 Task: Look for space in Pāno Āqil, Pakistan from 13th August, 2023 to 17th August, 2023 for 2 adults in price range Rs.10000 to Rs.16000. Place can be entire place with 2 bedrooms having 2 beds and 1 bathroom. Property type can be house, flat, guest house. Amenities needed are: wifi. Booking option can be shelf check-in. Required host language is English.
Action: Mouse moved to (411, 82)
Screenshot: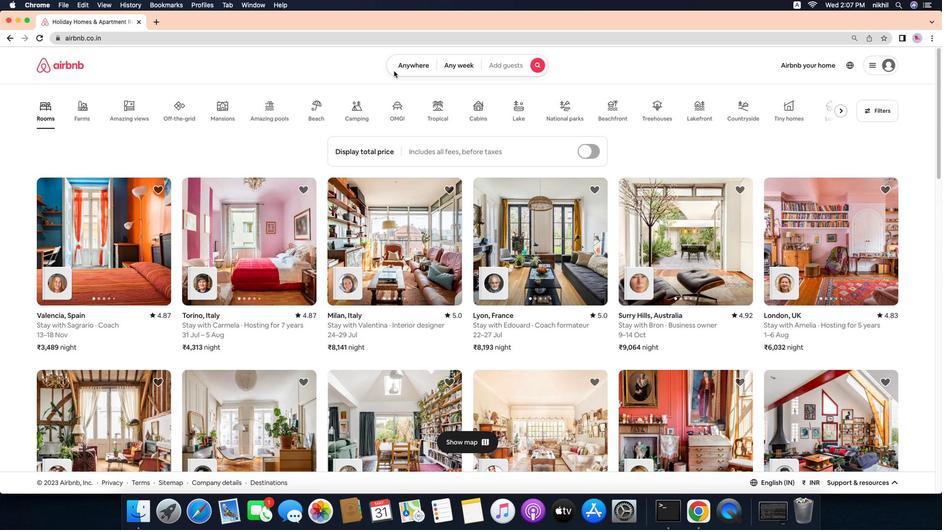 
Action: Mouse pressed left at (411, 82)
Screenshot: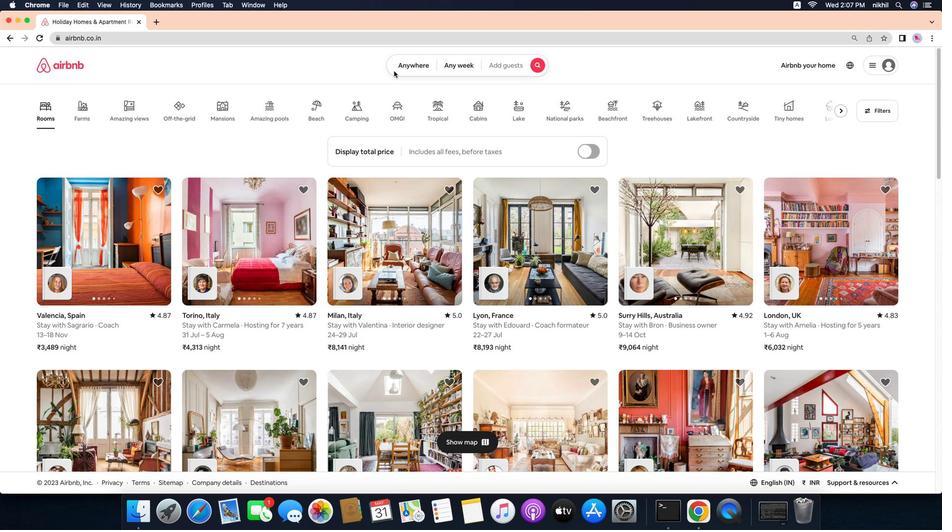 
Action: Mouse moved to (432, 78)
Screenshot: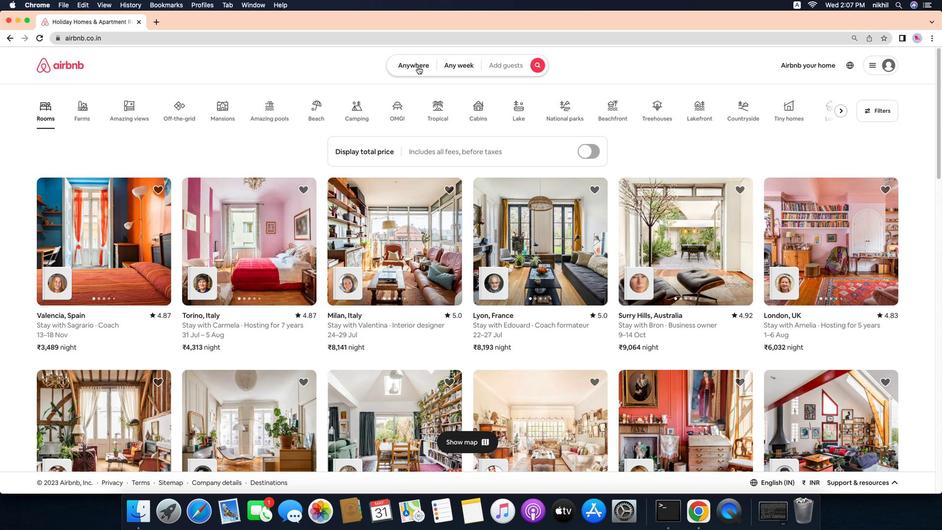 
Action: Mouse pressed left at (432, 78)
Screenshot: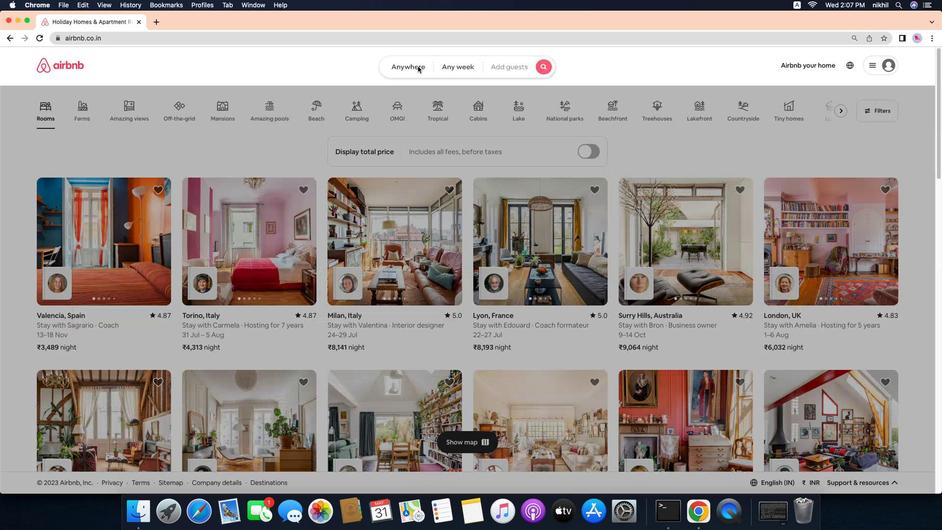 
Action: Mouse moved to (404, 113)
Screenshot: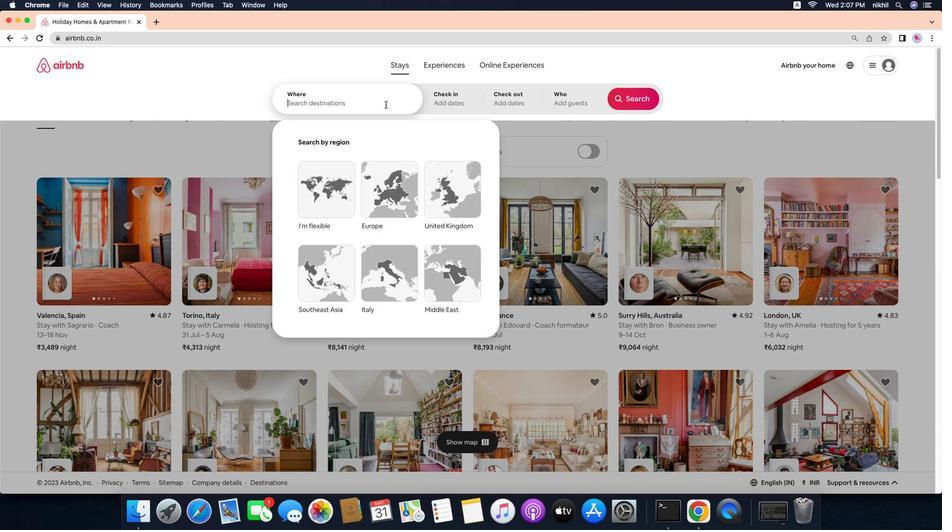 
Action: Mouse pressed left at (404, 113)
Screenshot: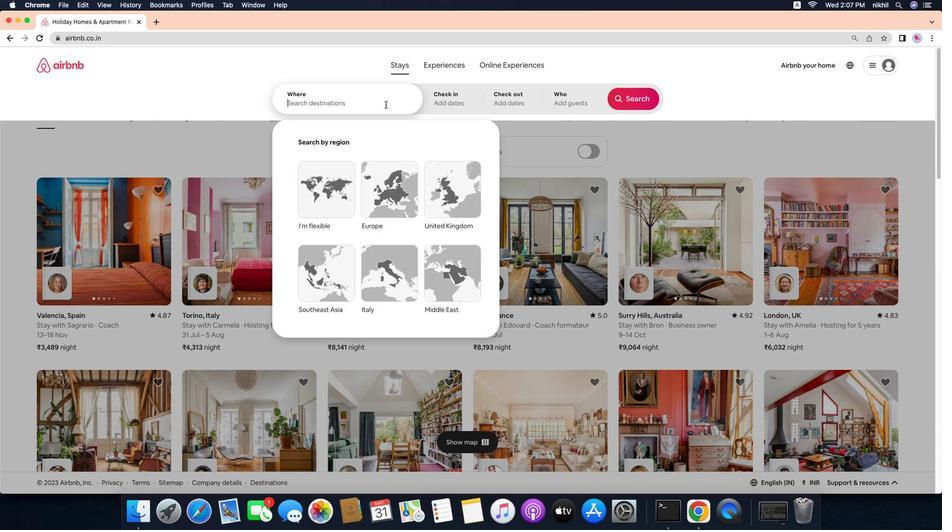 
Action: Key pressed Key.caps_lockKey.caps_lock'P'Key.caps_lock'a''n''i'Key.spaceKey.caps_lock'A'Key.caps_lock'q''i''l'
Screenshot: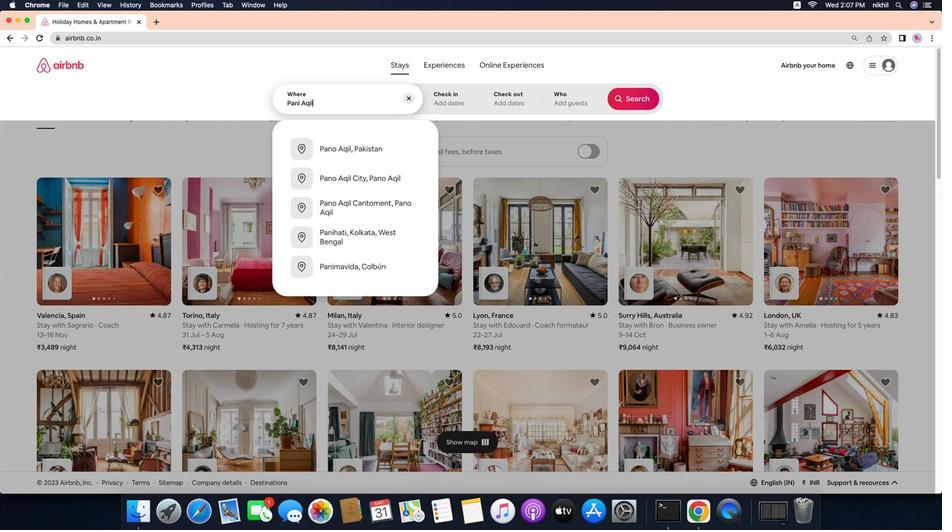 
Action: Mouse moved to (424, 155)
Screenshot: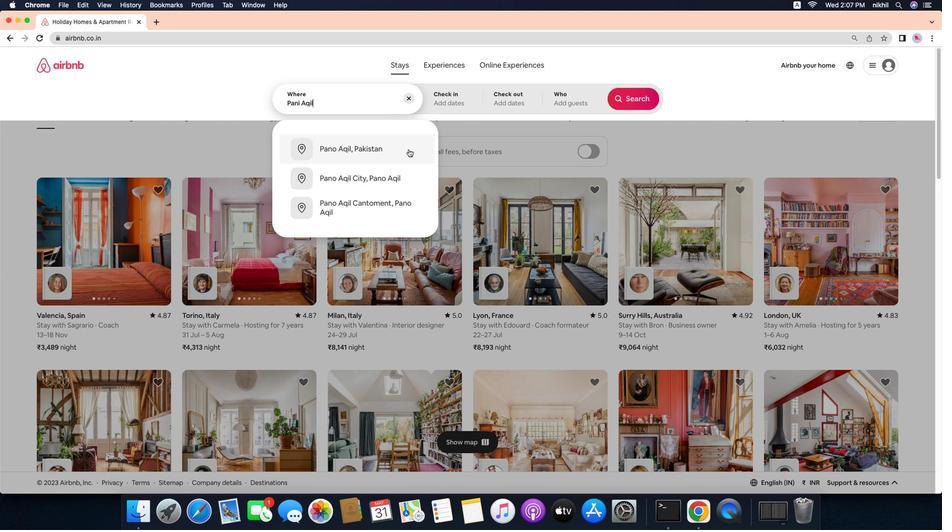 
Action: Mouse pressed left at (424, 155)
Screenshot: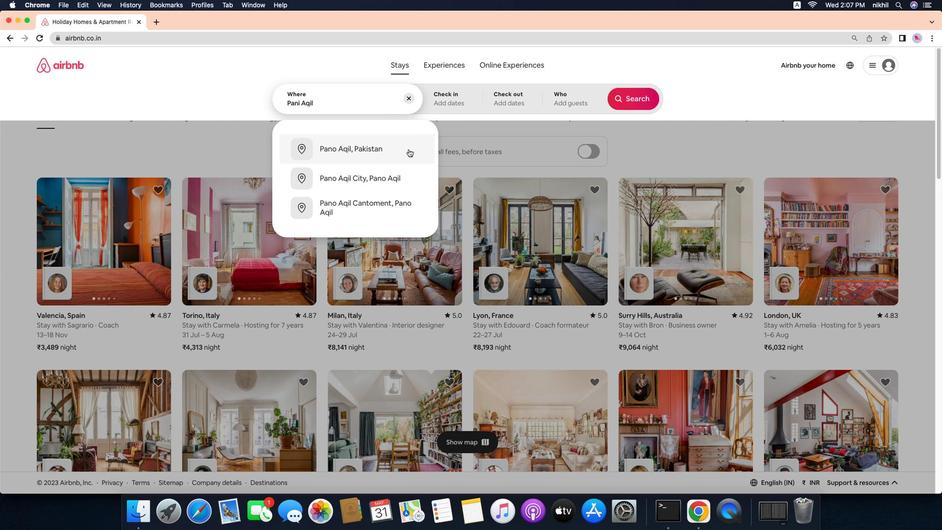 
Action: Mouse moved to (618, 176)
Screenshot: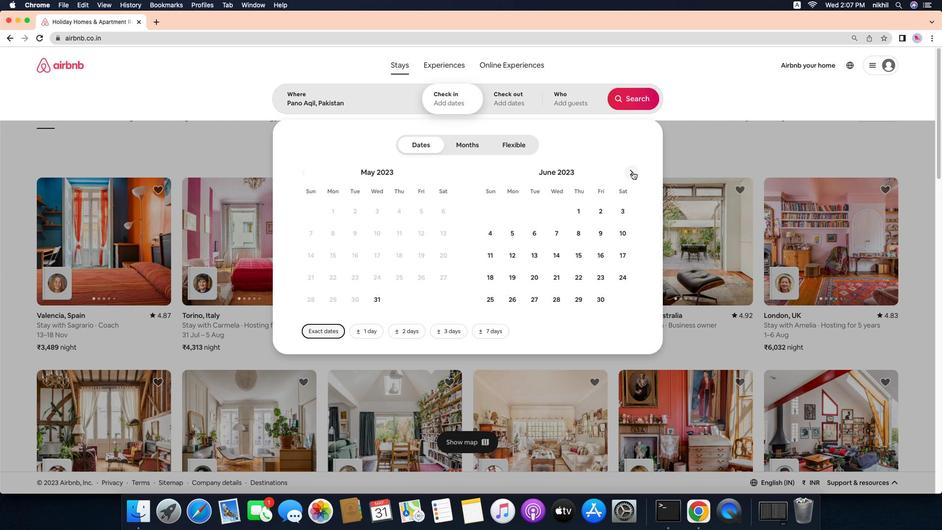 
Action: Mouse pressed left at (618, 176)
Screenshot: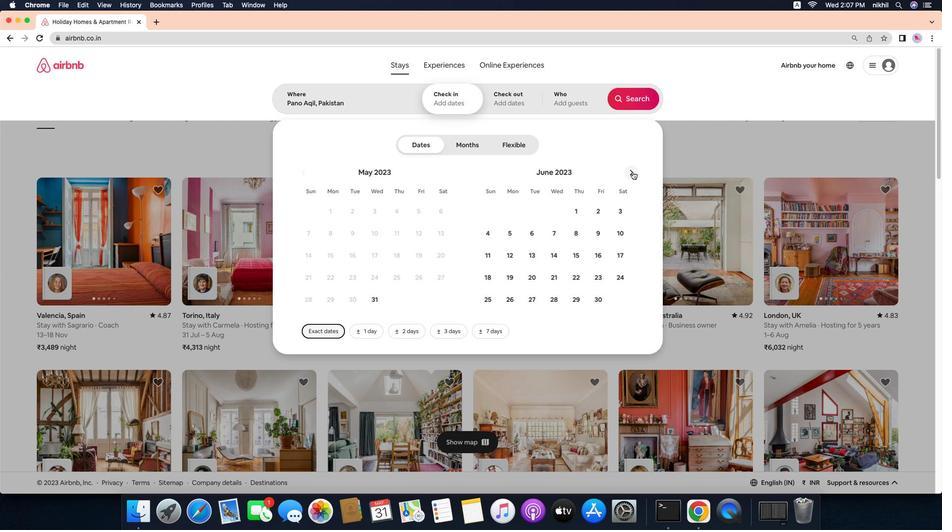 
Action: Mouse pressed left at (618, 176)
Screenshot: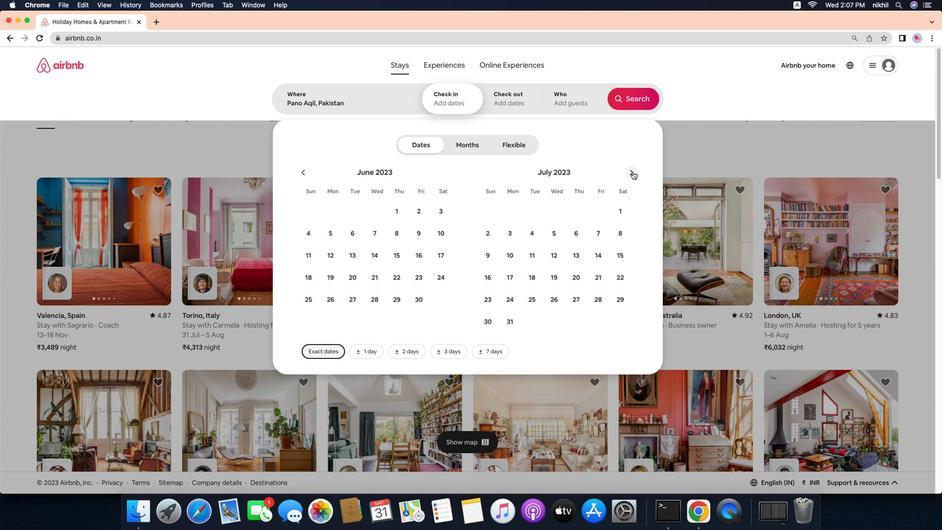 
Action: Mouse moved to (495, 258)
Screenshot: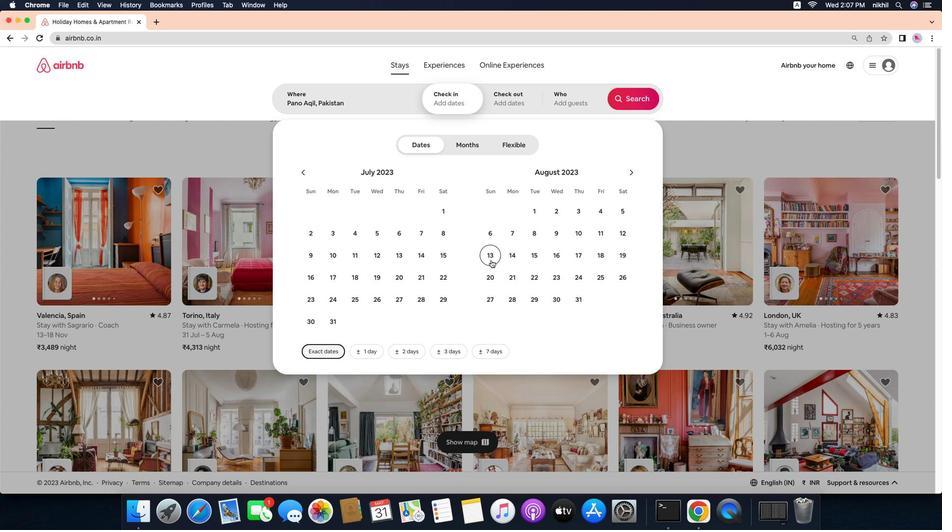 
Action: Mouse pressed left at (495, 258)
Screenshot: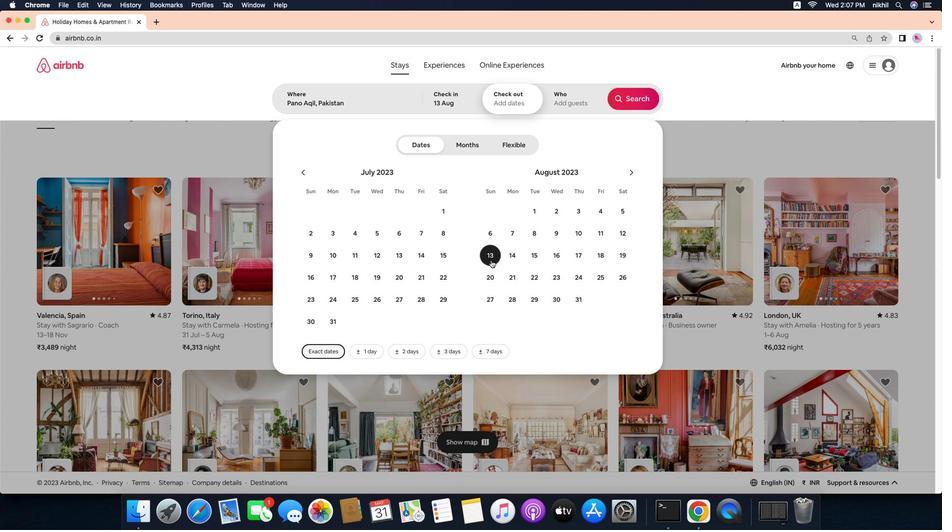 
Action: Mouse moved to (568, 255)
Screenshot: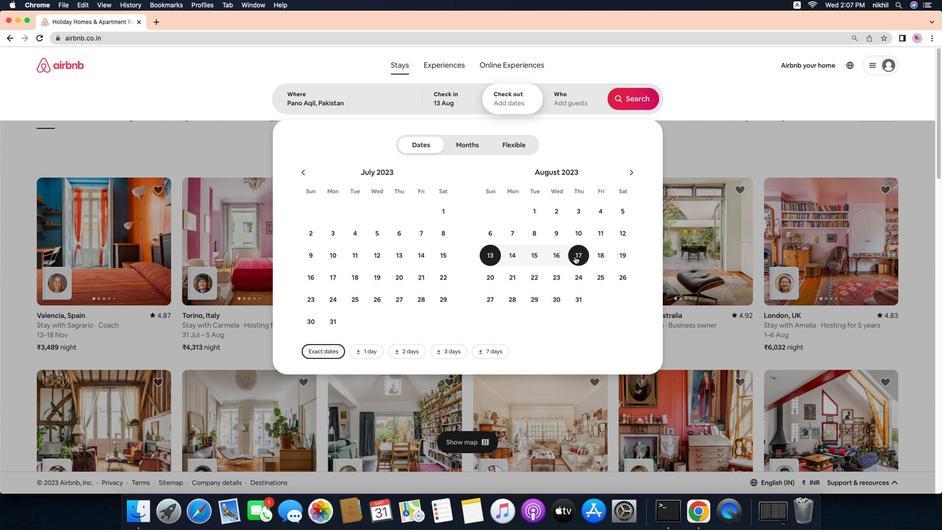 
Action: Mouse pressed left at (568, 255)
Screenshot: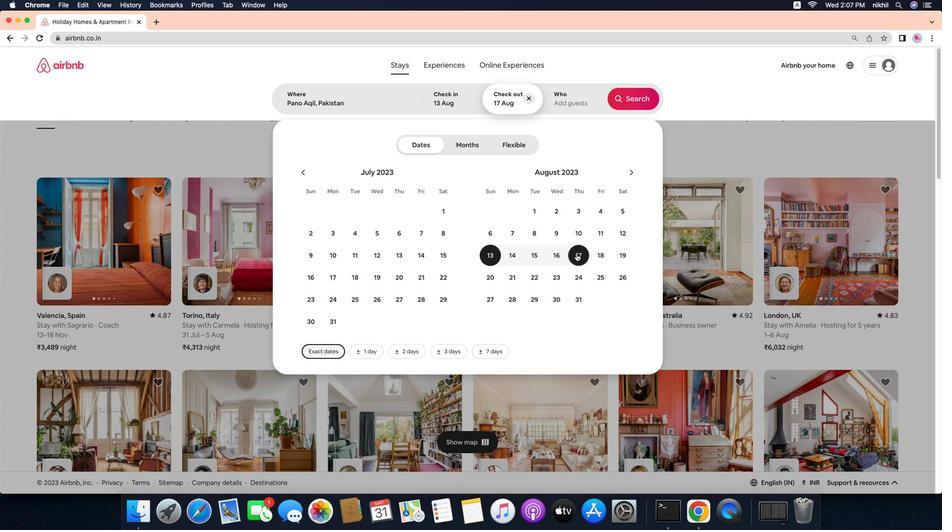 
Action: Mouse moved to (568, 108)
Screenshot: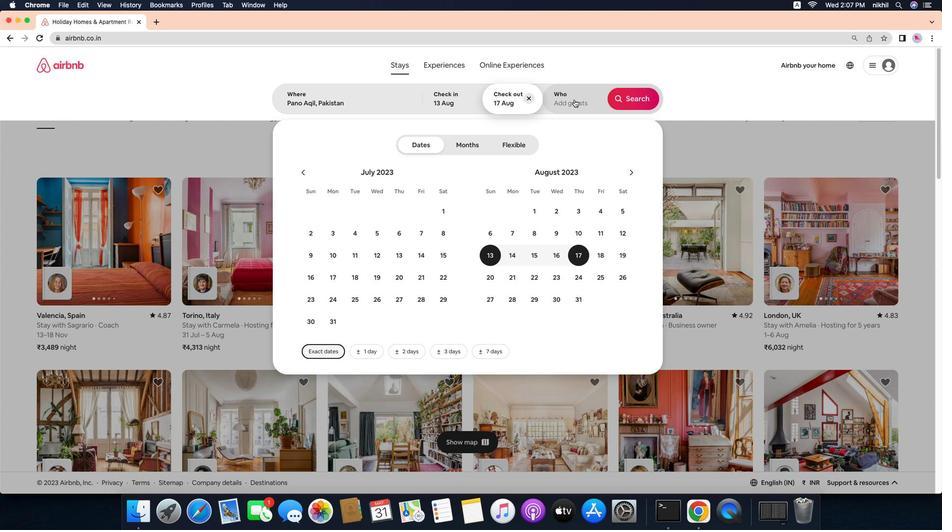 
Action: Mouse pressed left at (568, 108)
Screenshot: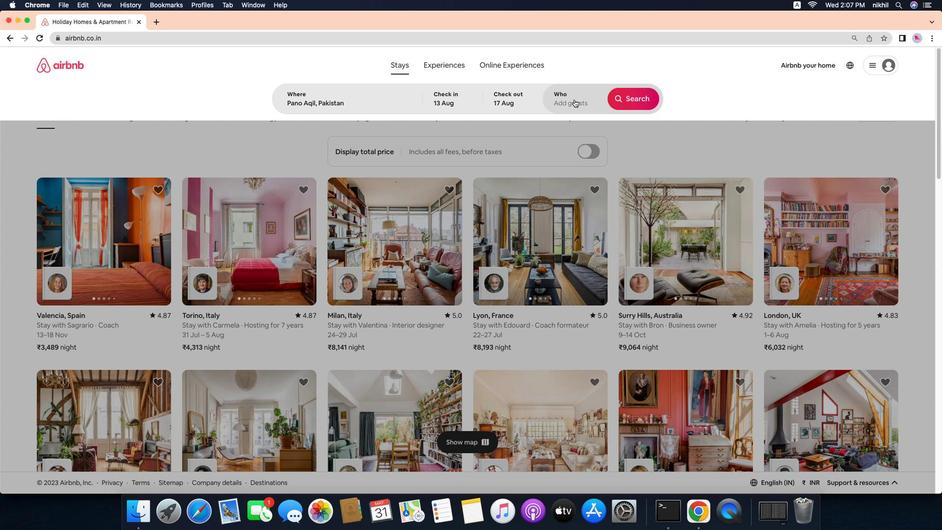 
Action: Mouse moved to (623, 153)
Screenshot: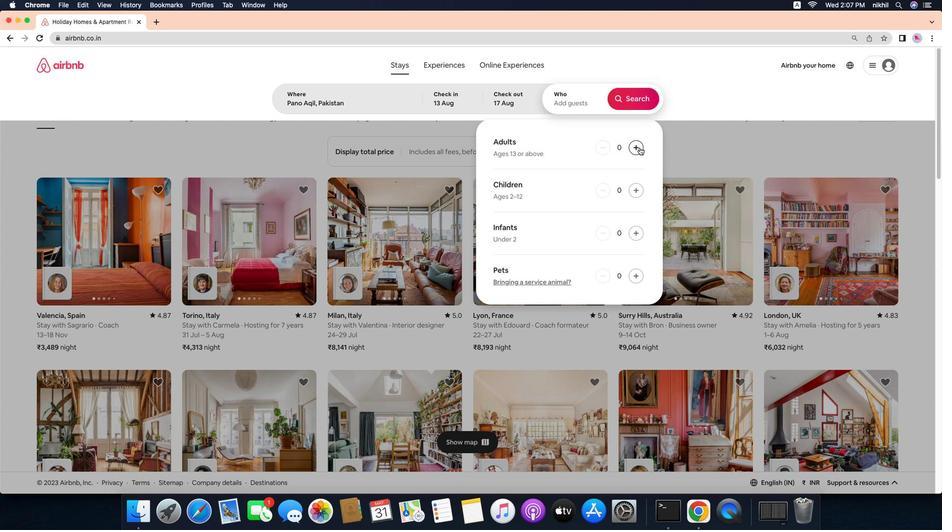
Action: Mouse pressed left at (623, 153)
Screenshot: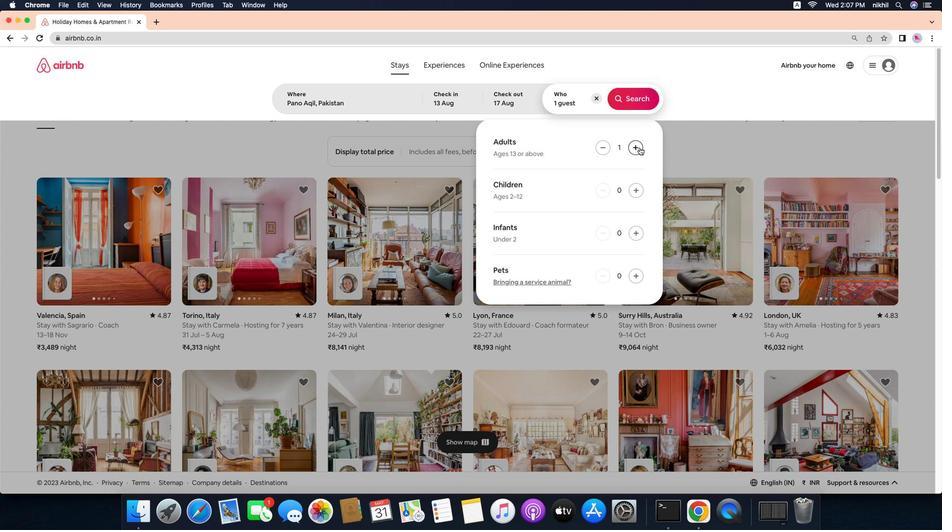 
Action: Mouse moved to (623, 153)
Screenshot: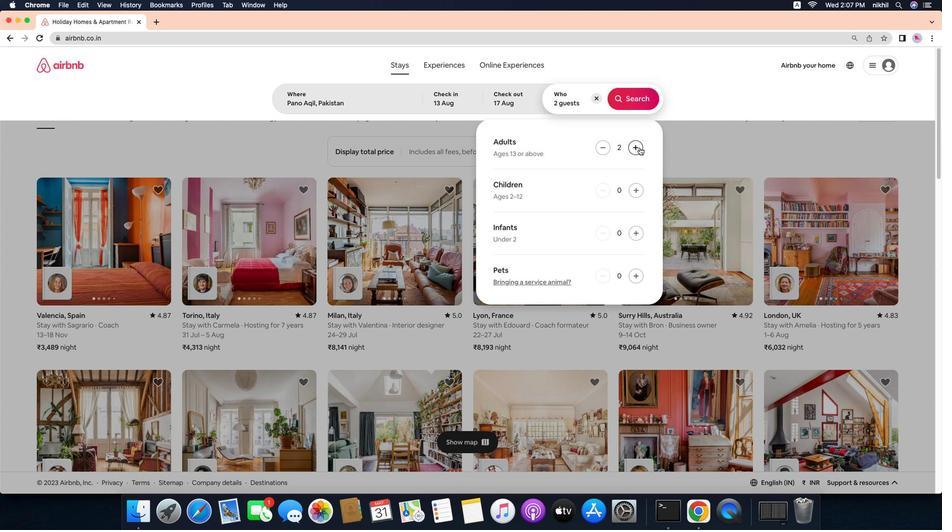 
Action: Mouse pressed left at (623, 153)
Screenshot: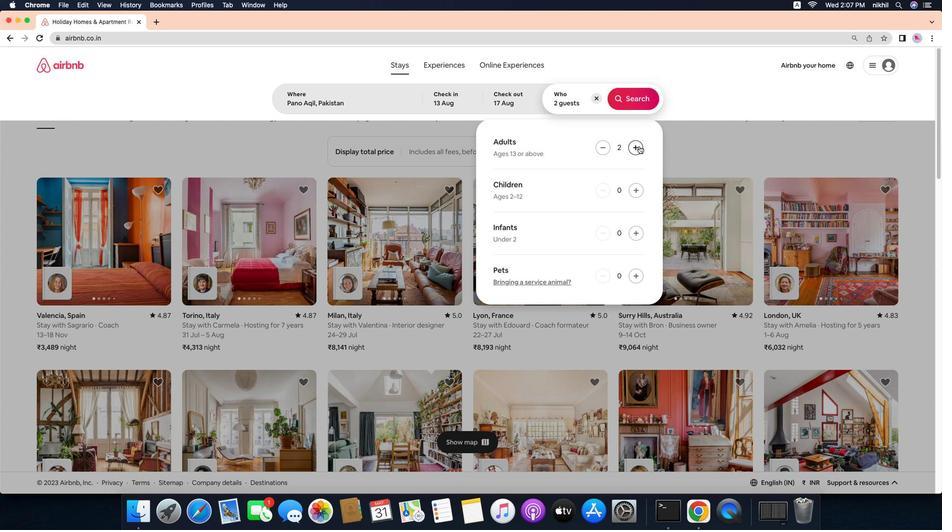 
Action: Mouse moved to (619, 113)
Screenshot: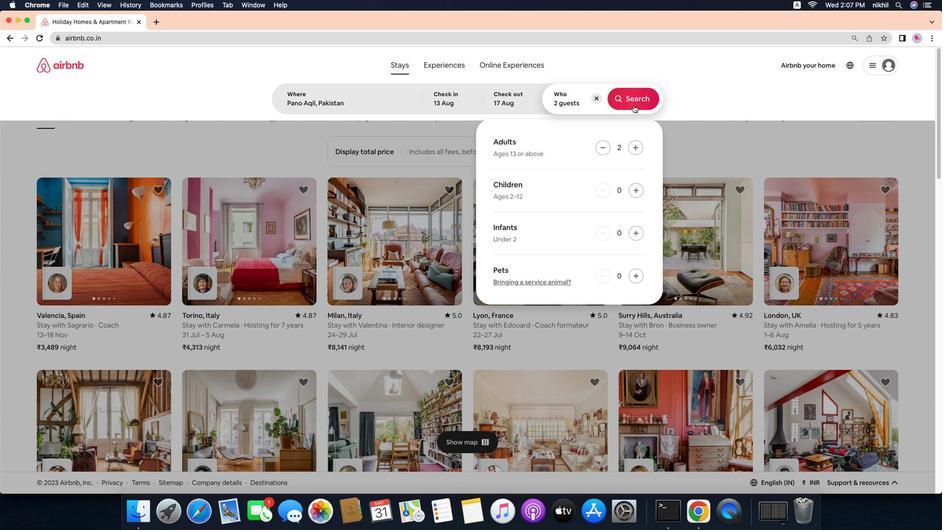 
Action: Mouse pressed left at (619, 113)
Screenshot: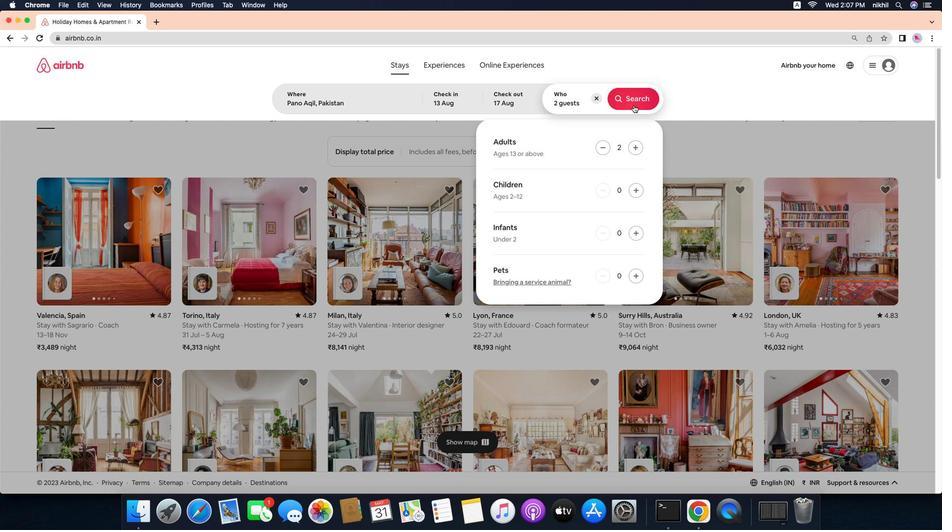 
Action: Mouse moved to (863, 113)
Screenshot: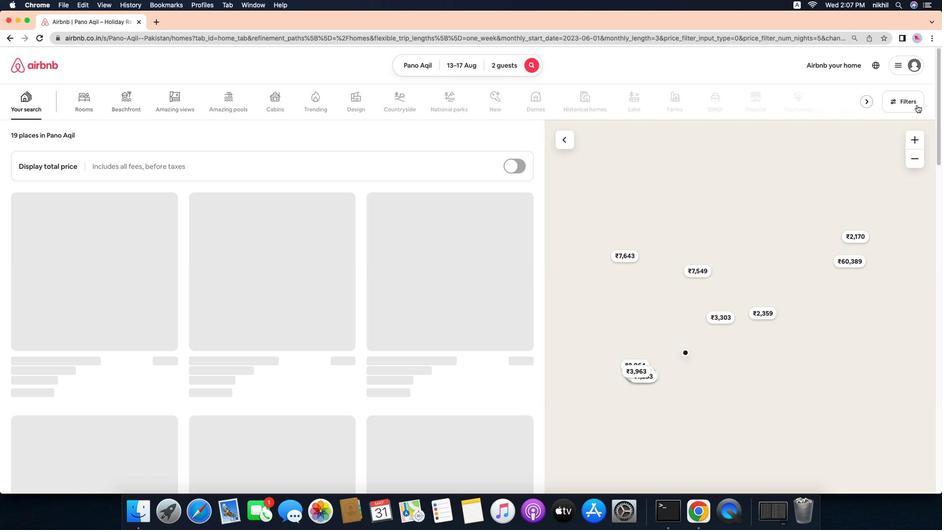 
Action: Mouse pressed left at (863, 113)
Screenshot: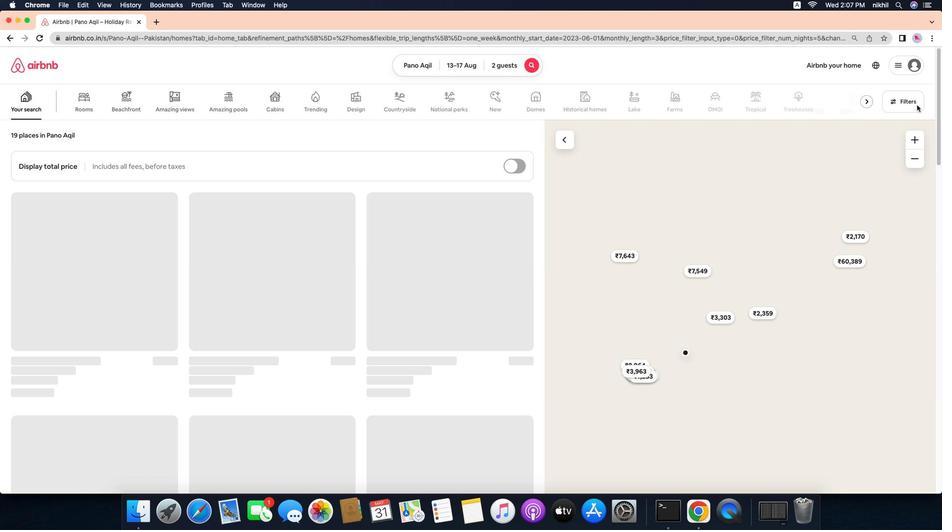 
Action: Mouse moved to (406, 319)
Screenshot: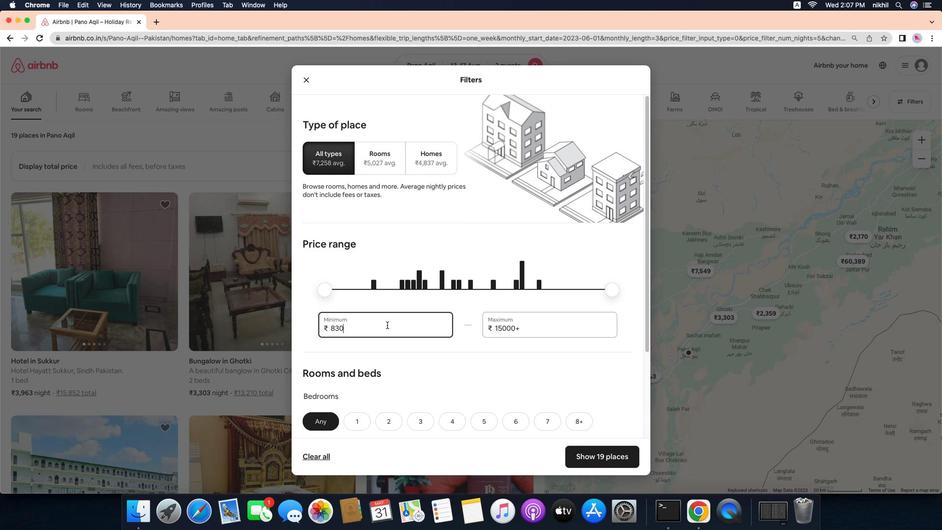 
Action: Mouse pressed left at (406, 319)
Screenshot: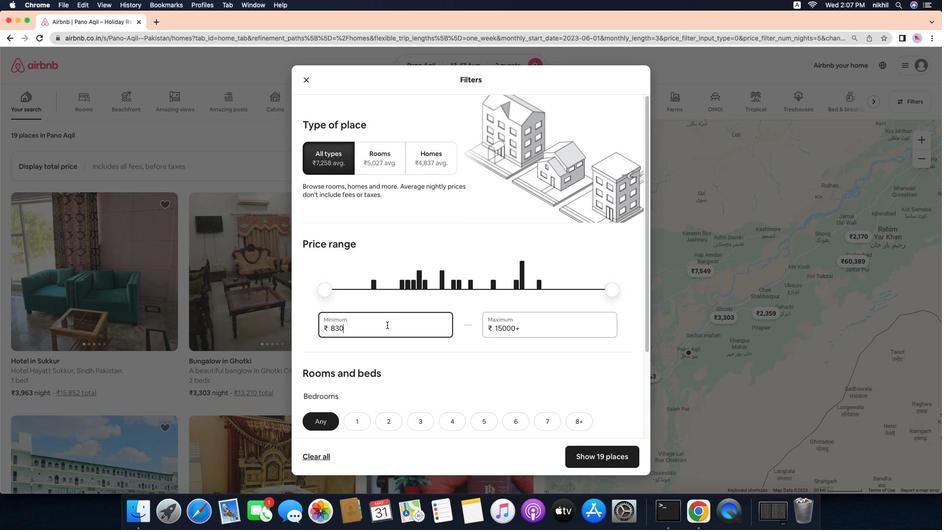 
Action: Key pressed Key.backspaceKey.backspaceKey.backspaceKey.backspace'1''0''0''0''0'
Screenshot: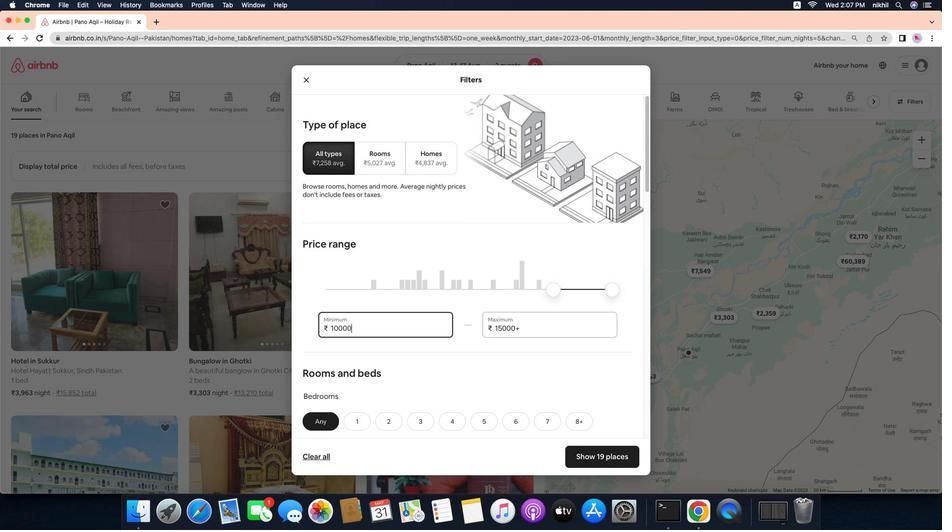 
Action: Mouse moved to (534, 324)
Screenshot: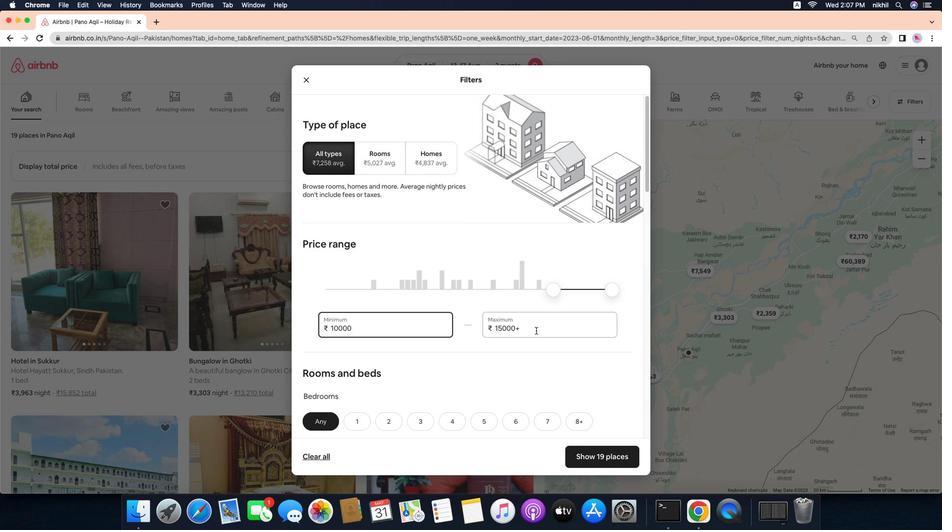 
Action: Mouse pressed left at (534, 324)
Screenshot: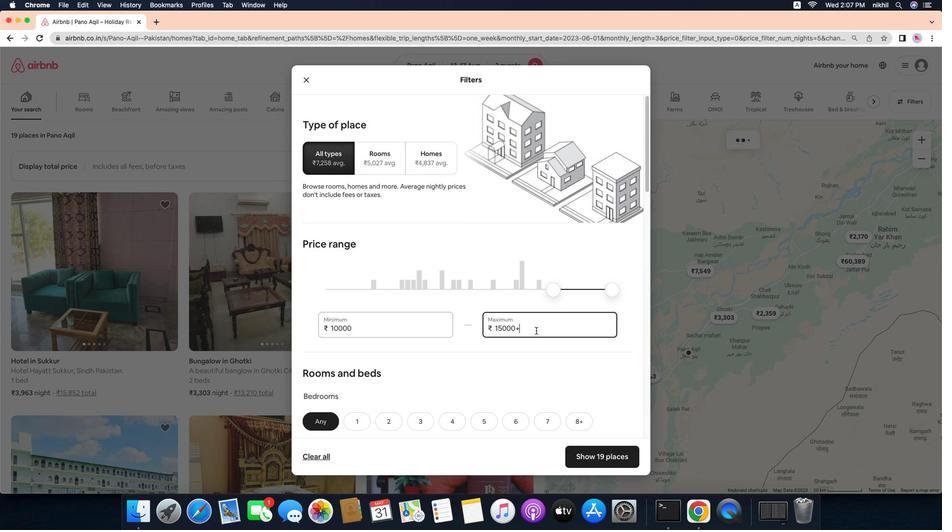 
Action: Key pressed Key.backspaceKey.backspaceKey.backspaceKey.backspaceKey.backspaceKey.backspace'1''6''0''0''0'
Screenshot: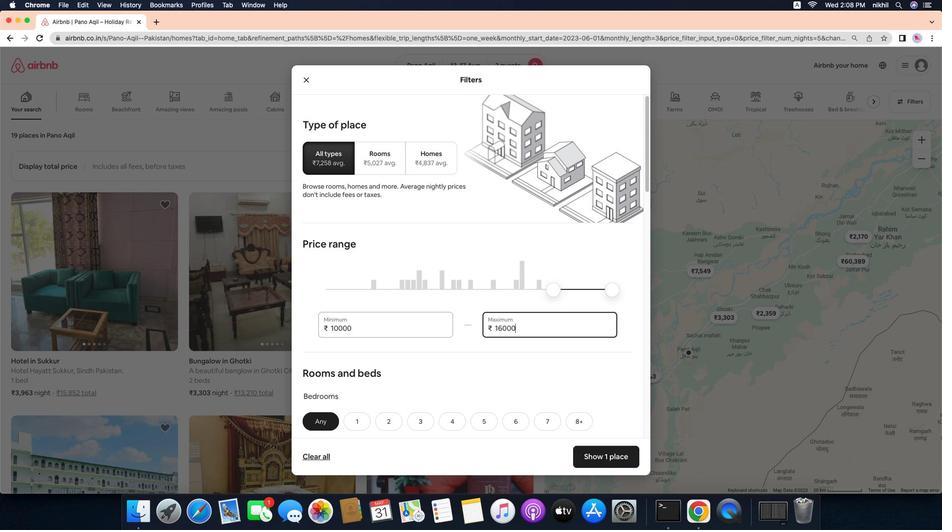 
Action: Mouse moved to (473, 364)
Screenshot: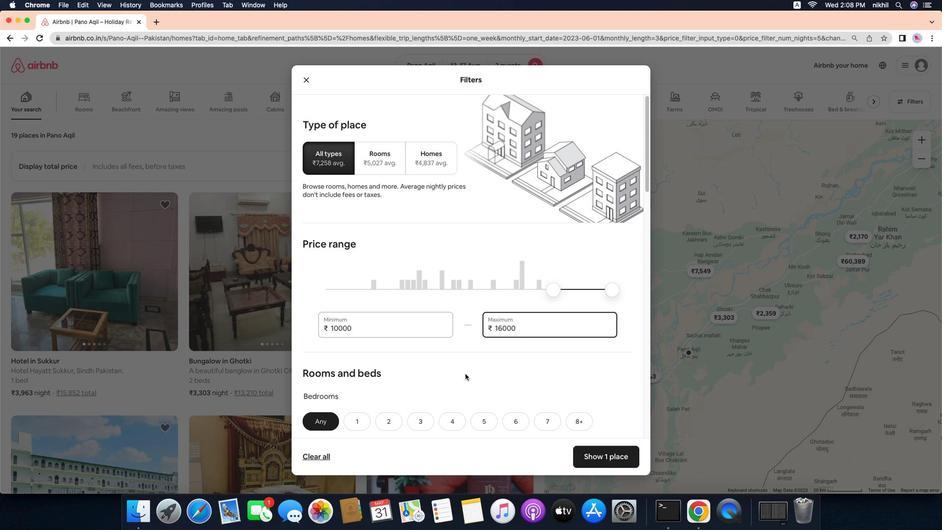 
Action: Mouse scrolled (473, 364) with delta (71, 15)
Screenshot: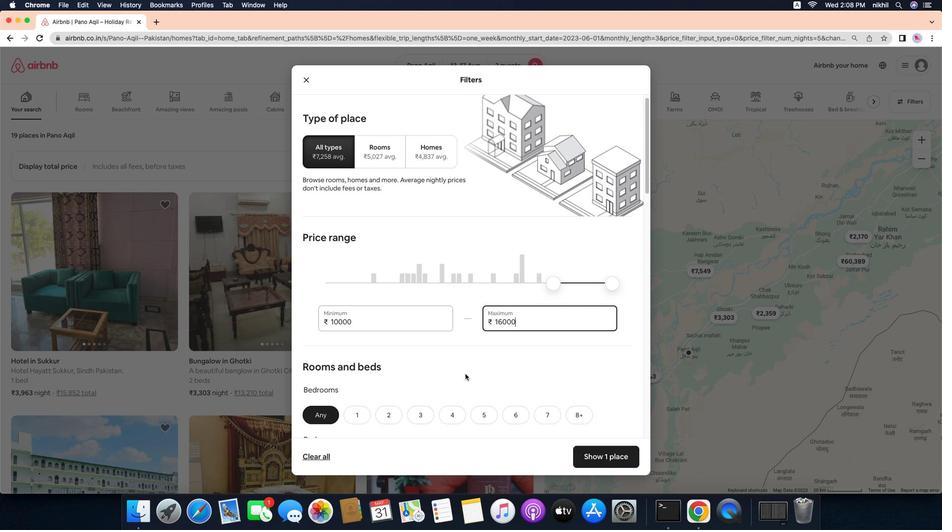 
Action: Mouse scrolled (473, 364) with delta (71, 15)
Screenshot: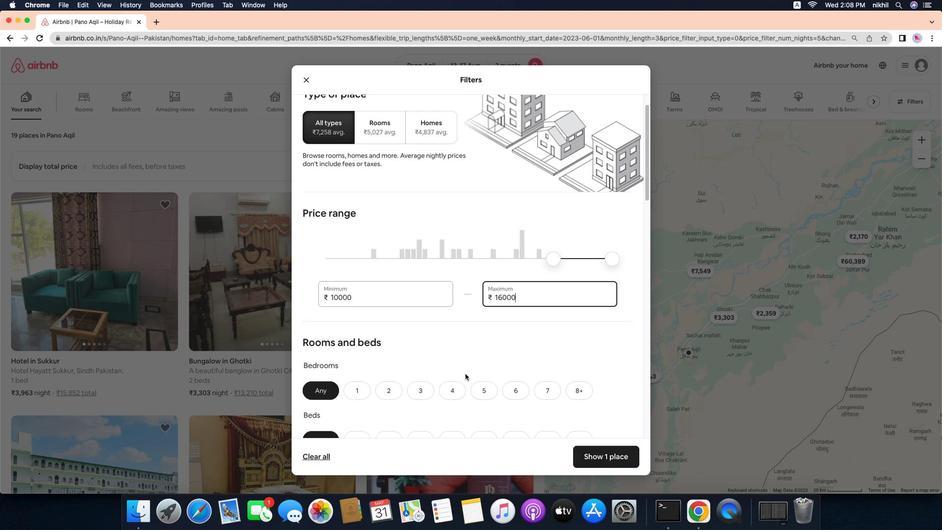 
Action: Mouse scrolled (473, 364) with delta (71, 15)
Screenshot: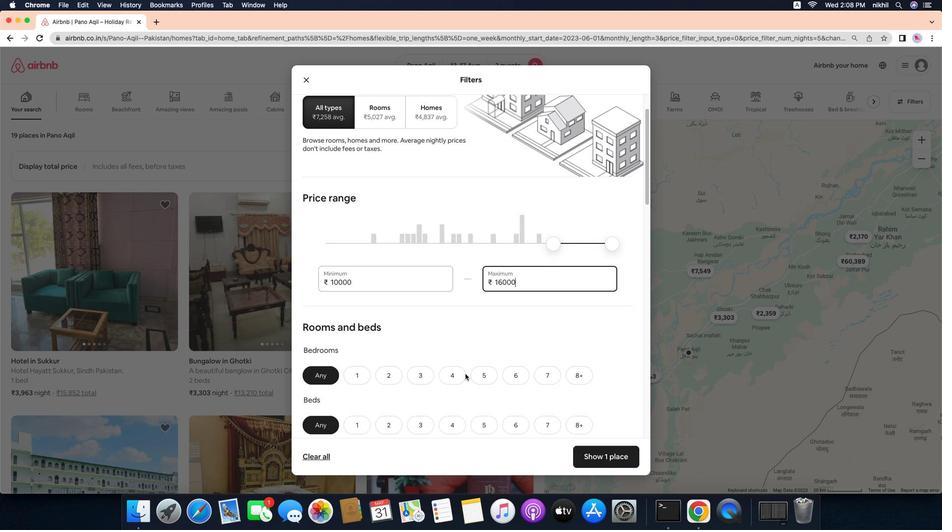 
Action: Mouse scrolled (473, 364) with delta (71, 15)
Screenshot: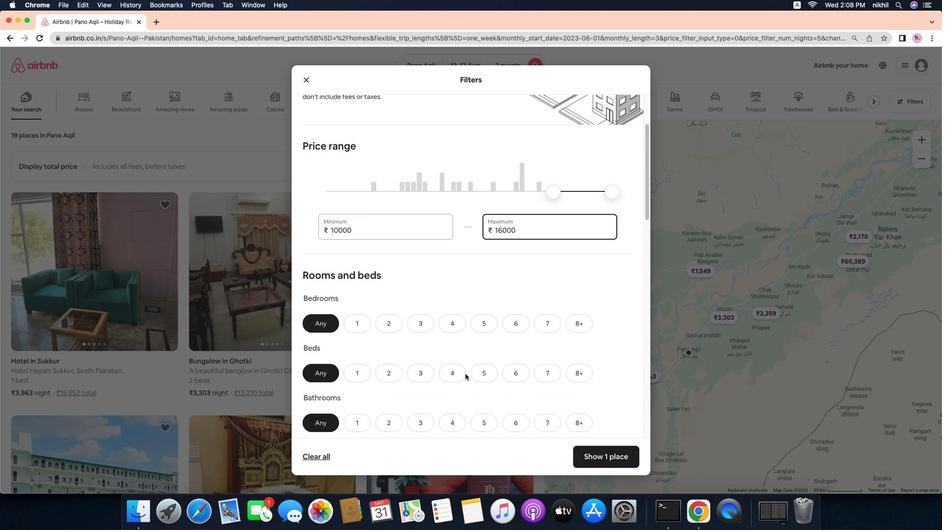 
Action: Mouse scrolled (473, 364) with delta (71, 15)
Screenshot: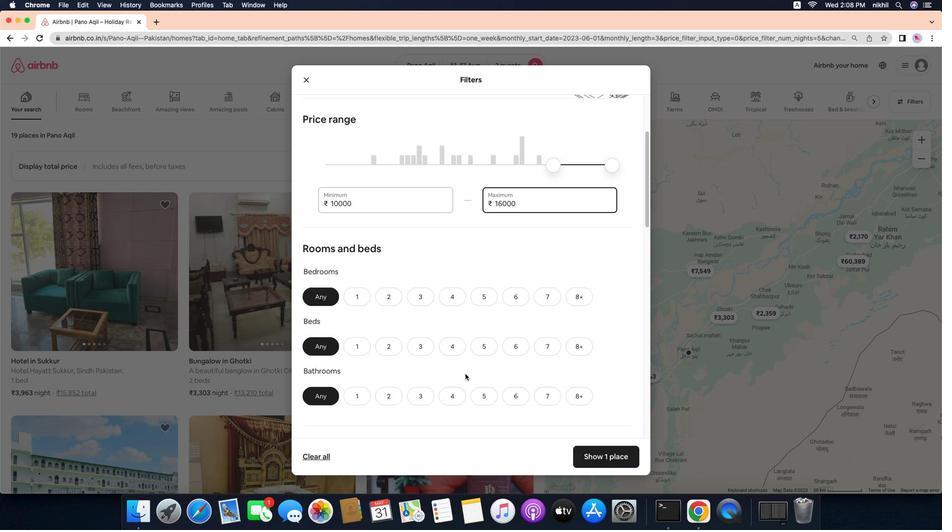
Action: Mouse scrolled (473, 364) with delta (71, 15)
Screenshot: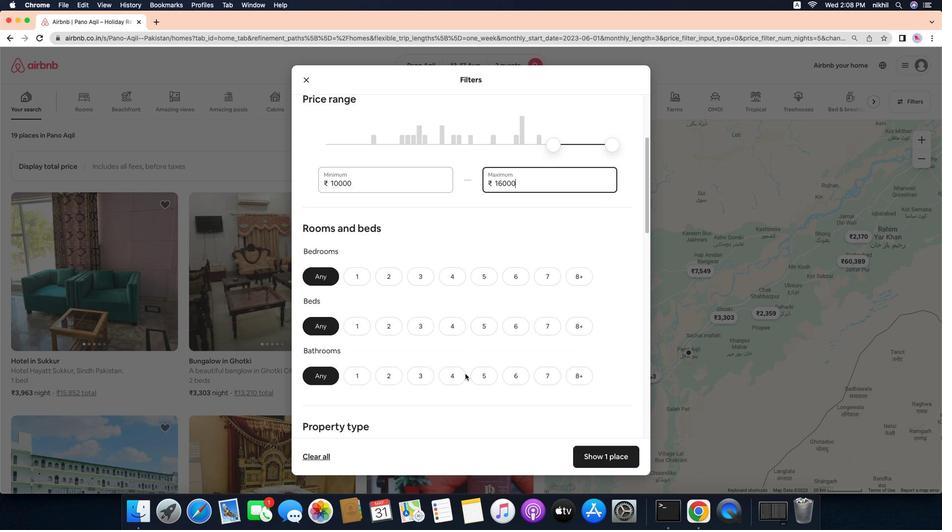 
Action: Mouse moved to (412, 267)
Screenshot: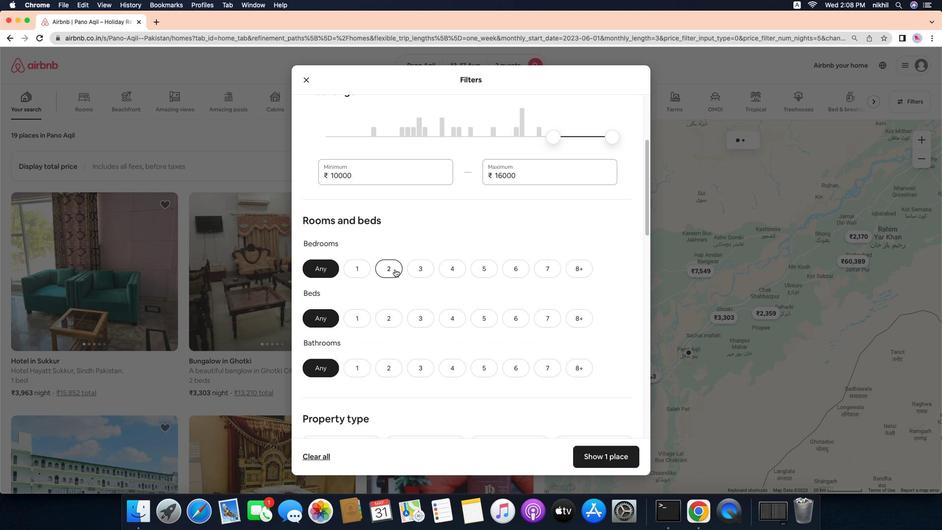 
Action: Mouse pressed left at (412, 267)
Screenshot: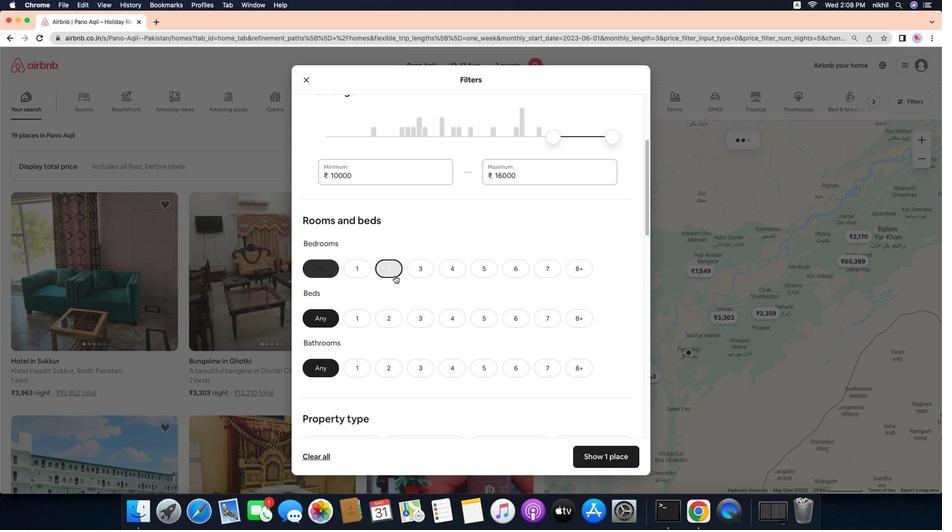 
Action: Mouse moved to (410, 318)
Screenshot: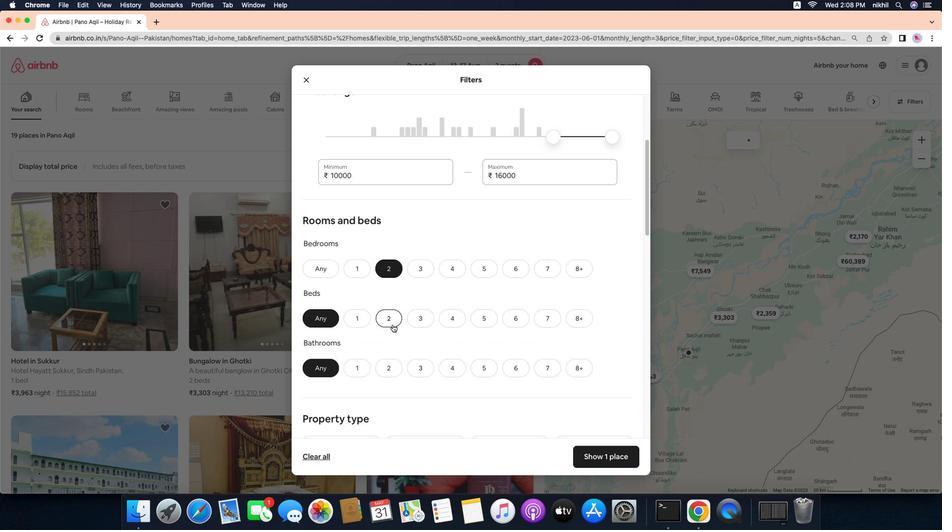 
Action: Mouse pressed left at (410, 318)
Screenshot: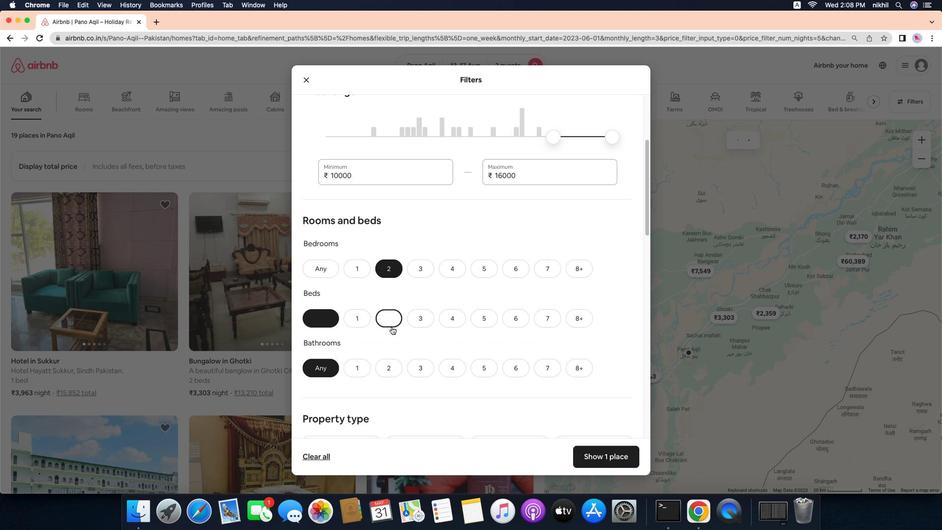 
Action: Mouse moved to (378, 364)
Screenshot: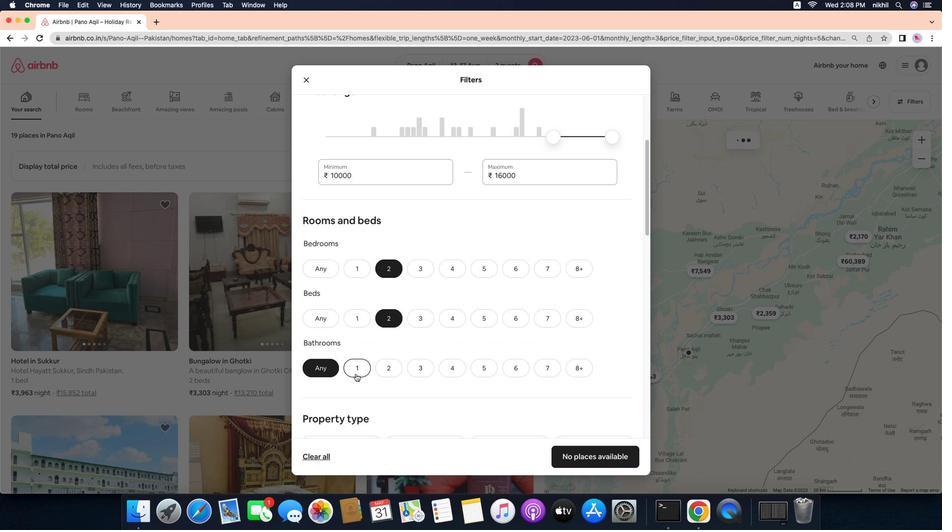 
Action: Mouse pressed left at (378, 364)
Screenshot: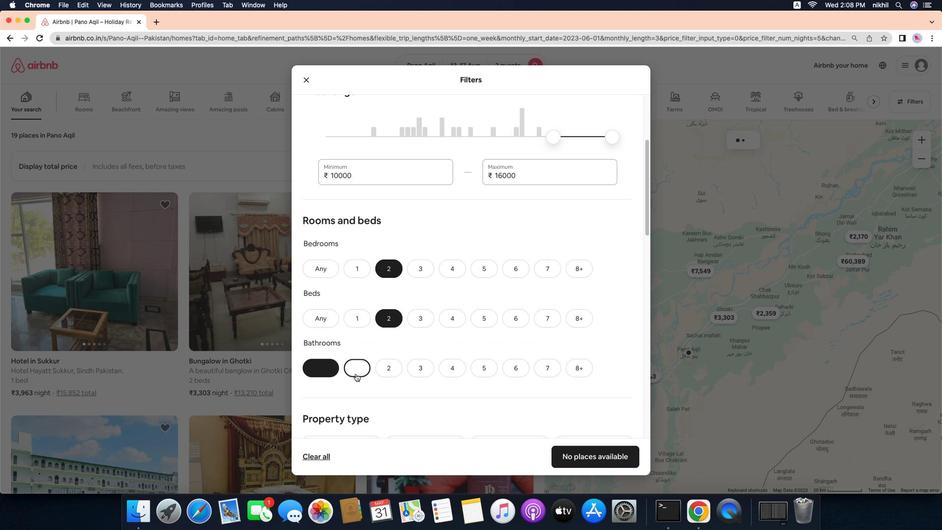 
Action: Mouse moved to (469, 362)
Screenshot: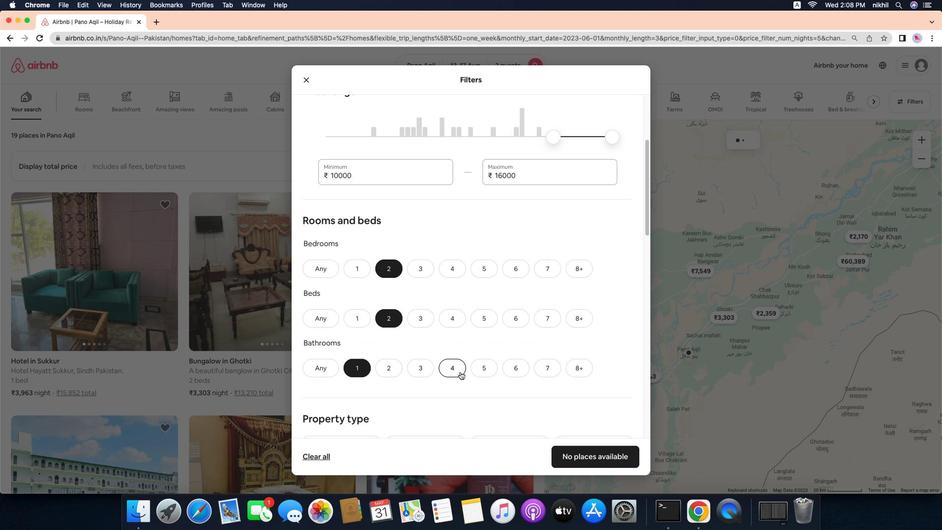 
Action: Mouse scrolled (469, 362) with delta (71, 15)
Screenshot: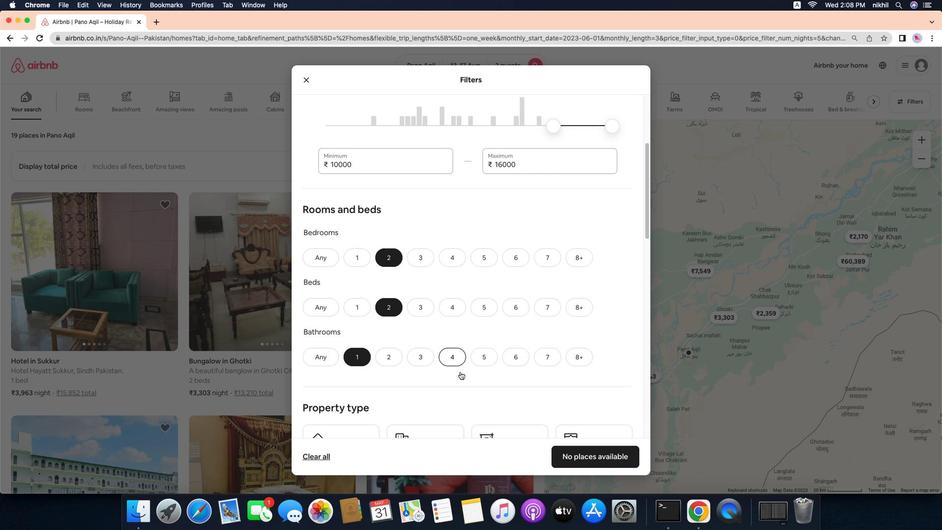 
Action: Mouse scrolled (469, 362) with delta (71, 15)
Screenshot: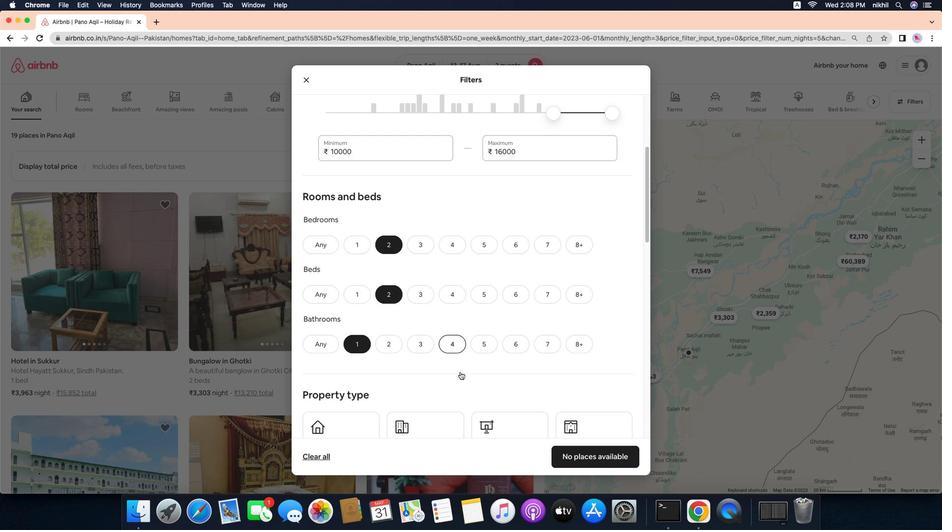 
Action: Mouse scrolled (469, 362) with delta (71, 15)
Screenshot: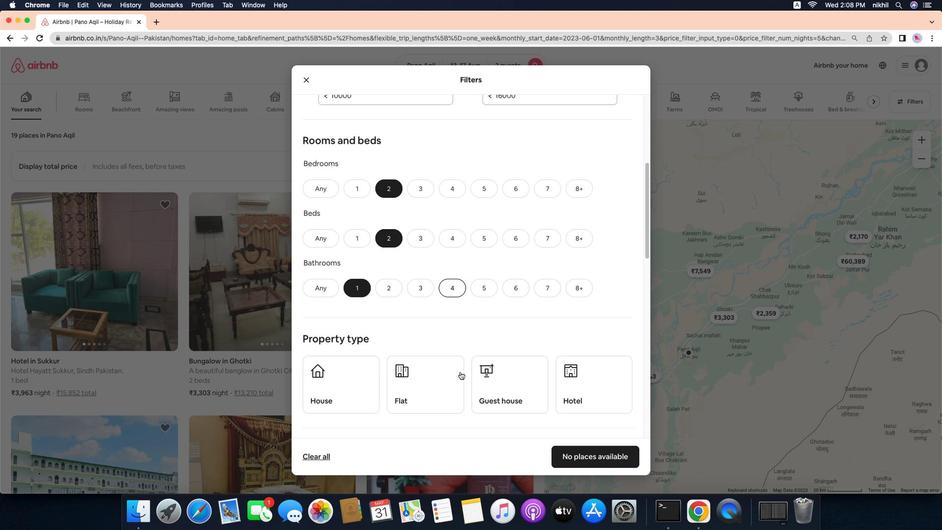 
Action: Mouse scrolled (469, 362) with delta (71, 15)
Screenshot: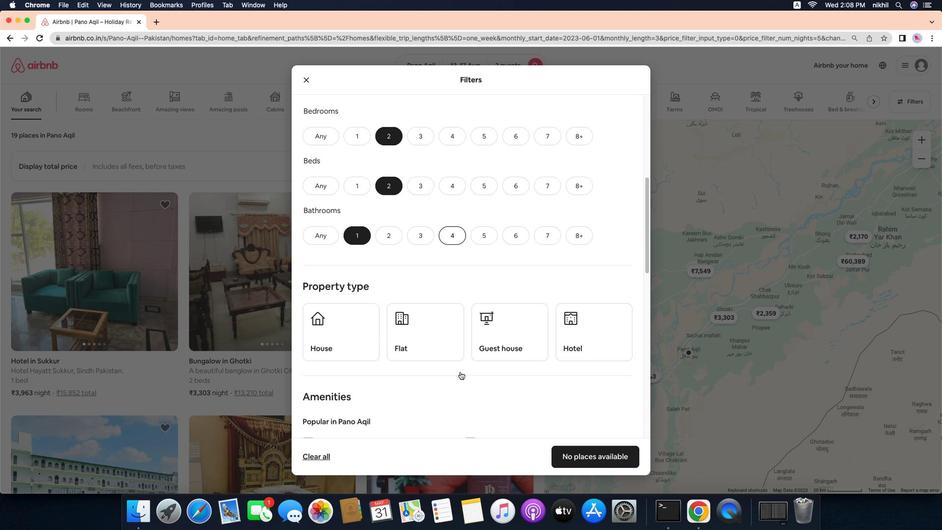 
Action: Mouse moved to (369, 334)
Screenshot: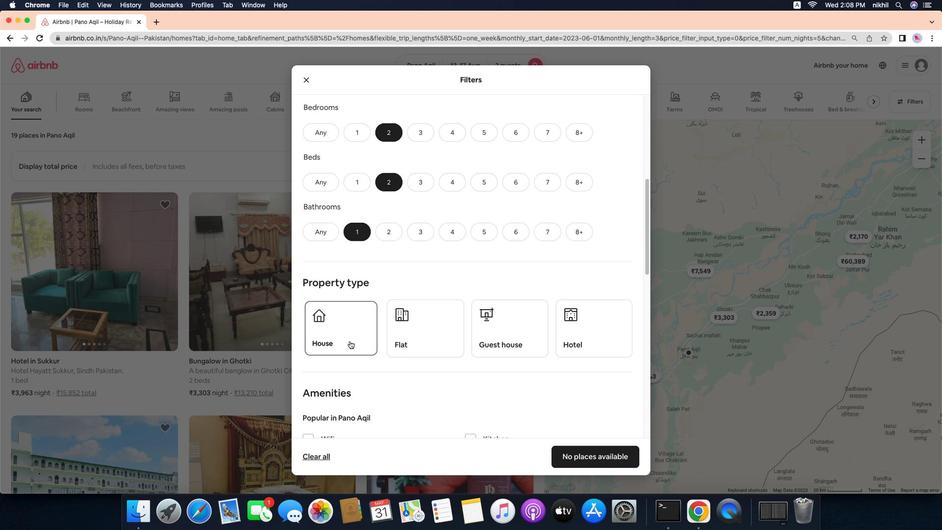 
Action: Mouse pressed left at (369, 334)
Screenshot: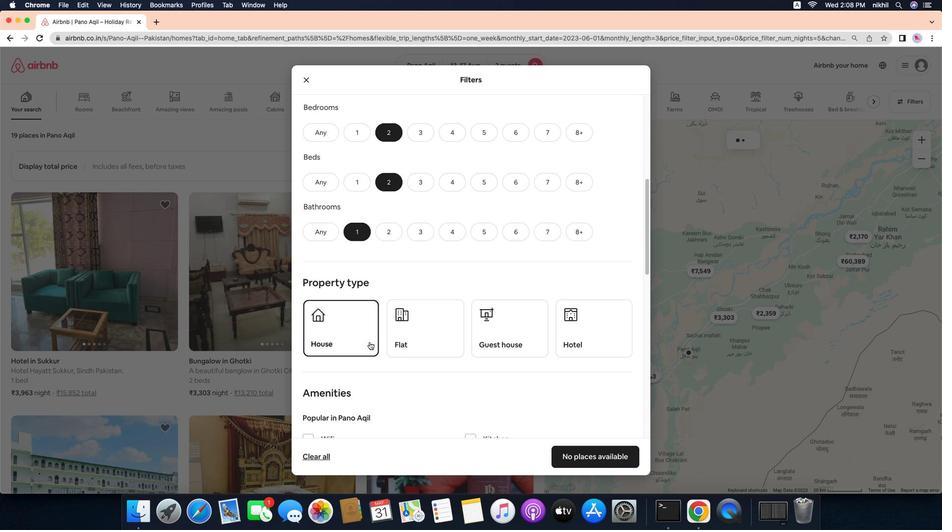 
Action: Mouse moved to (454, 332)
Screenshot: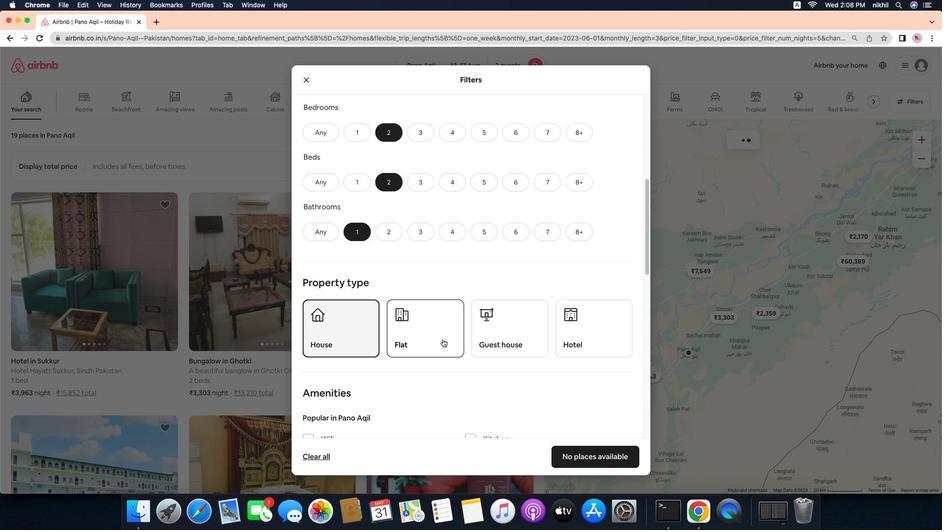 
Action: Mouse pressed left at (454, 332)
Screenshot: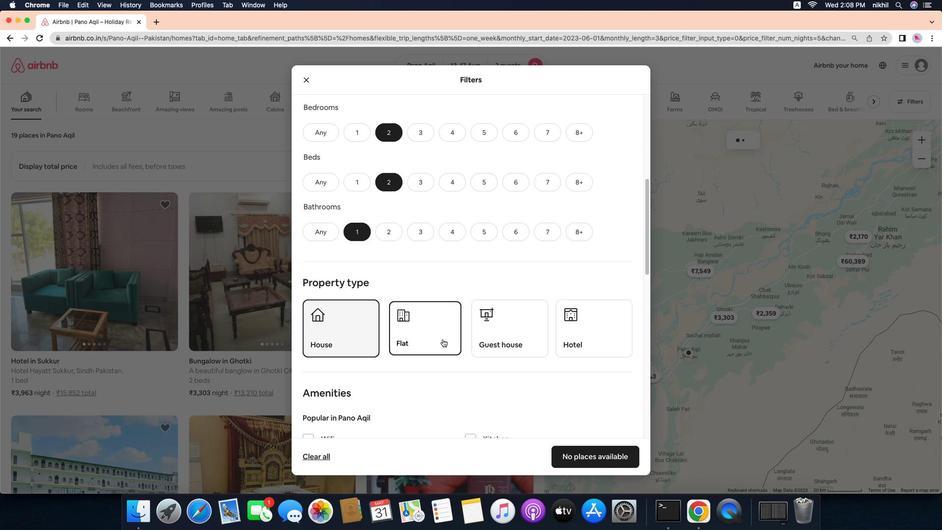 
Action: Mouse moved to (503, 330)
Screenshot: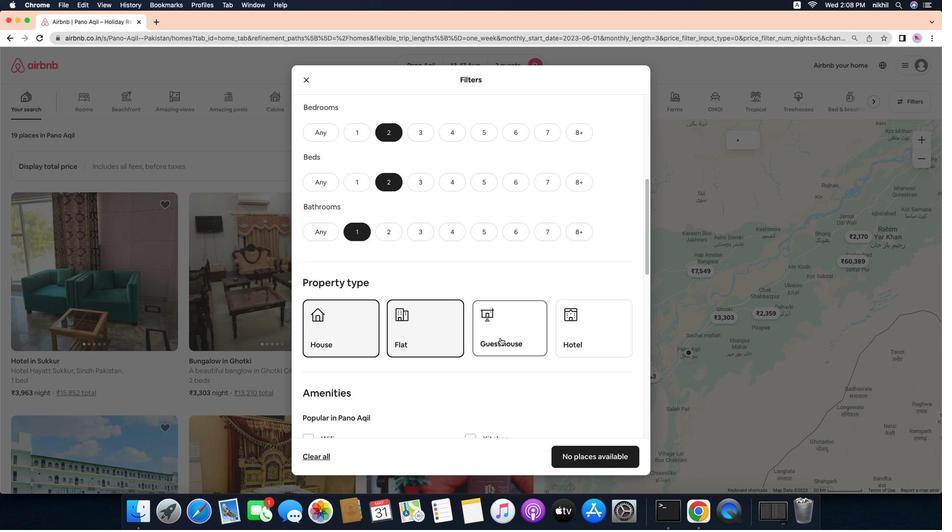 
Action: Mouse pressed left at (503, 330)
Screenshot: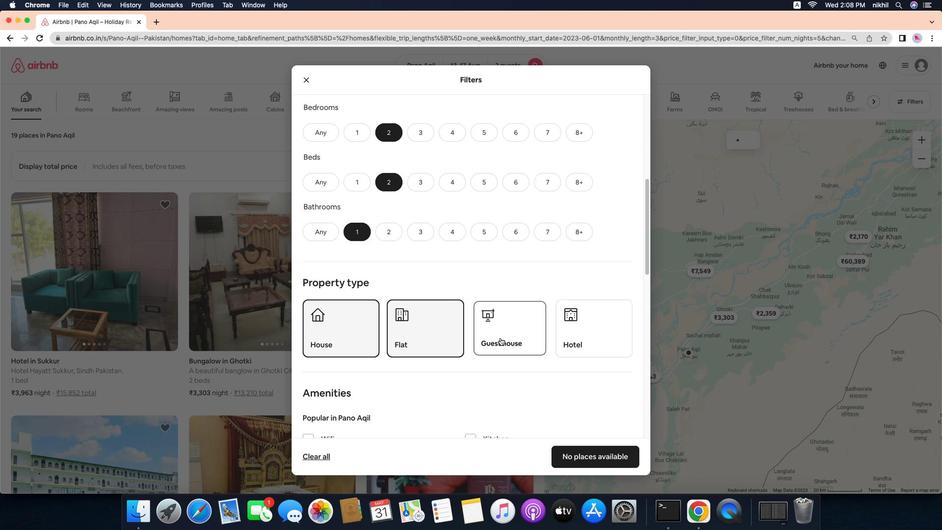 
Action: Mouse moved to (503, 330)
Screenshot: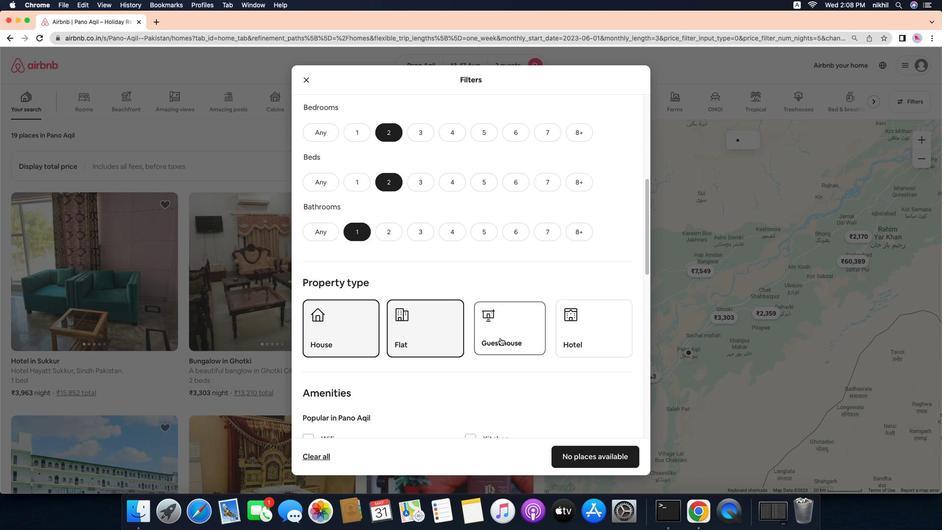 
Action: Mouse scrolled (503, 330) with delta (71, 15)
Screenshot: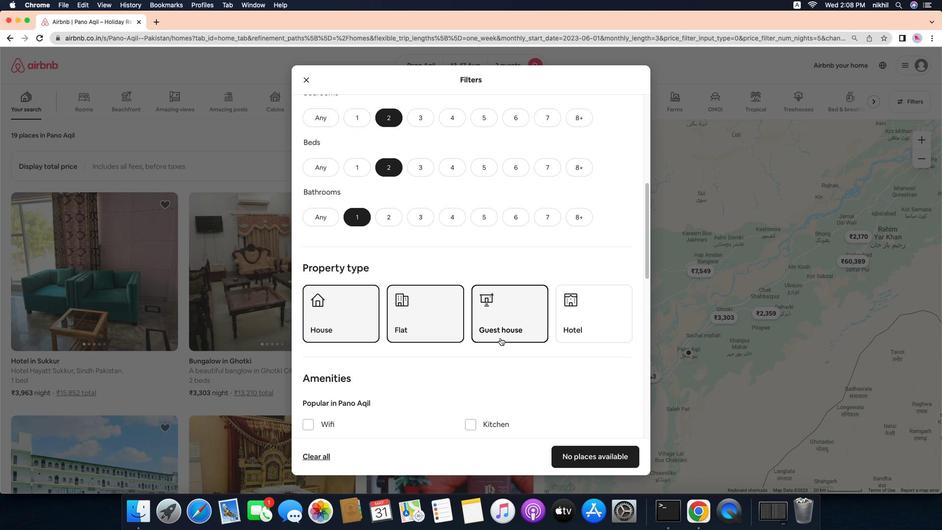 
Action: Mouse scrolled (503, 330) with delta (71, 15)
Screenshot: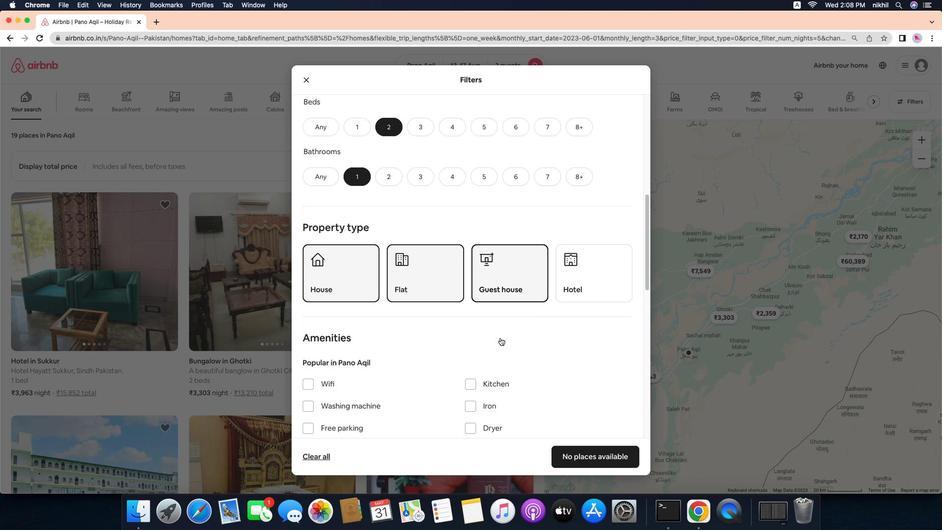 
Action: Mouse scrolled (503, 330) with delta (71, 15)
Screenshot: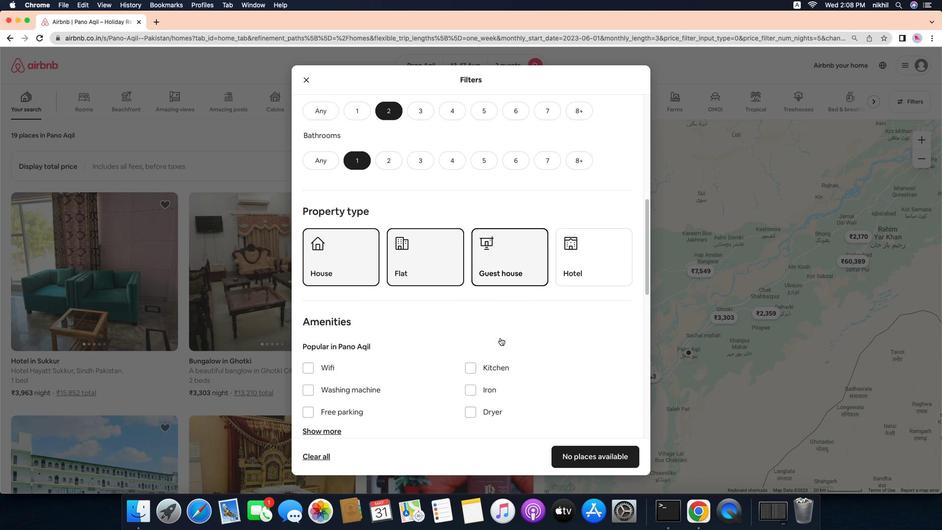 
Action: Mouse scrolled (503, 330) with delta (71, 15)
Screenshot: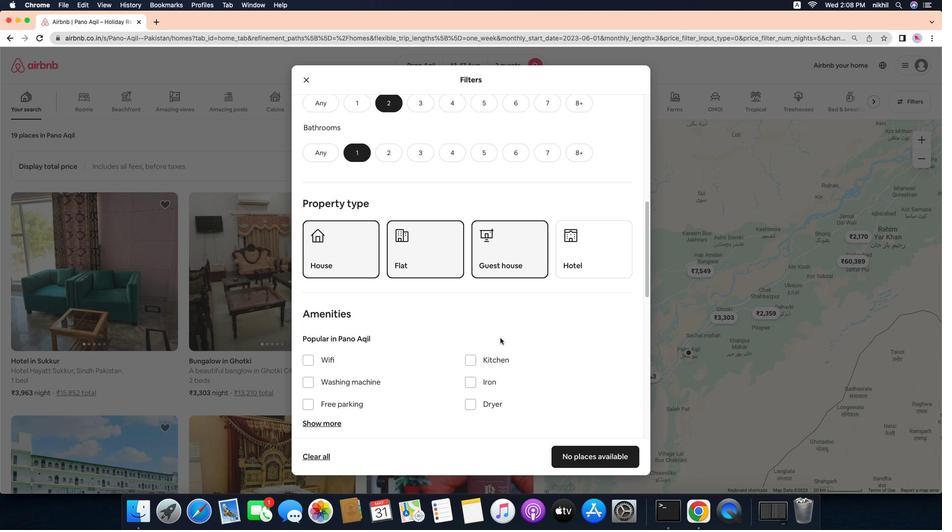 
Action: Mouse scrolled (503, 330) with delta (71, 15)
Screenshot: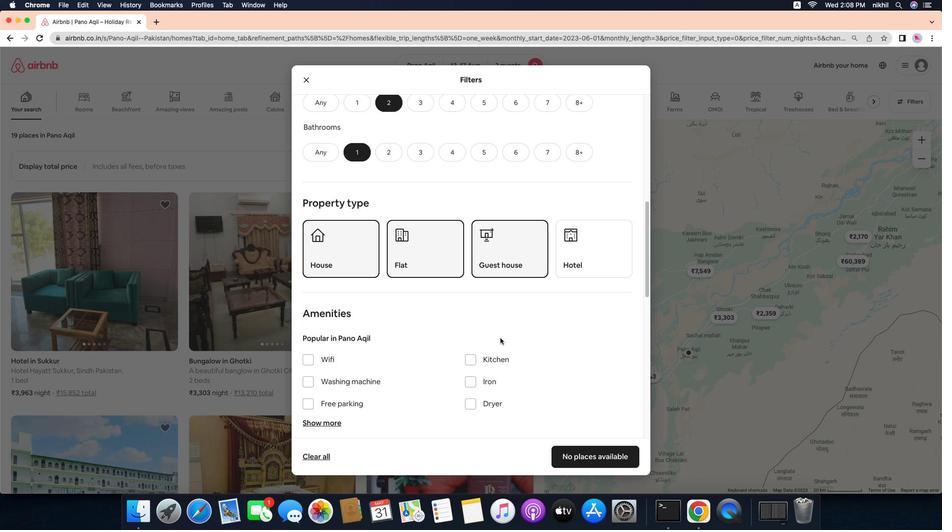 
Action: Mouse scrolled (503, 330) with delta (71, 14)
Screenshot: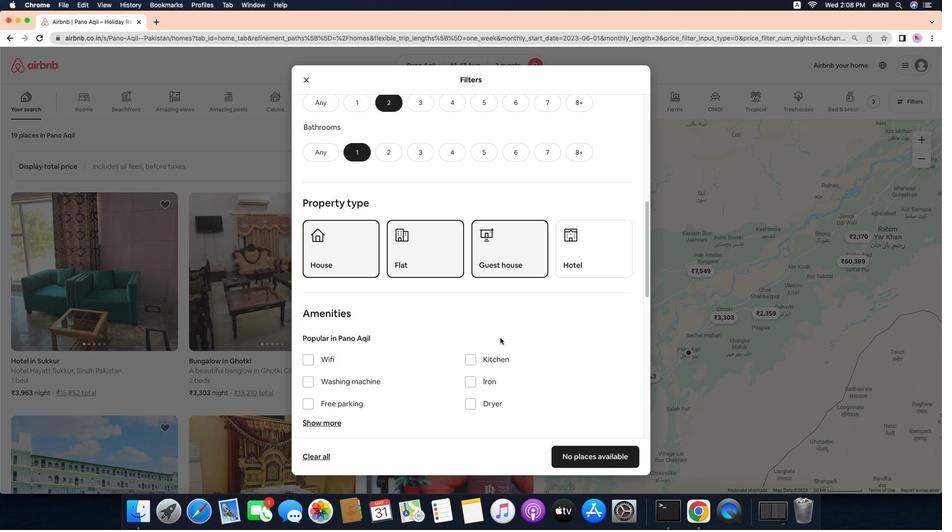 
Action: Mouse moved to (339, 264)
Screenshot: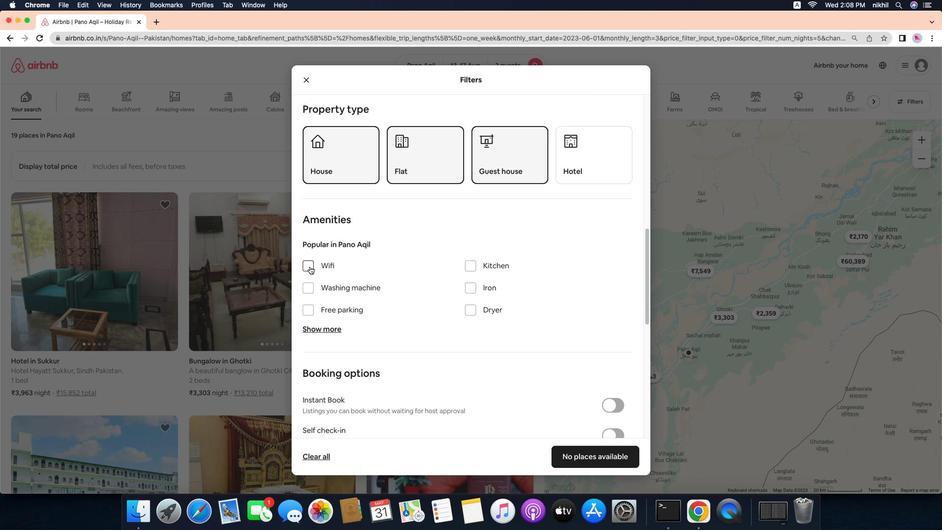 
Action: Mouse pressed left at (339, 264)
Screenshot: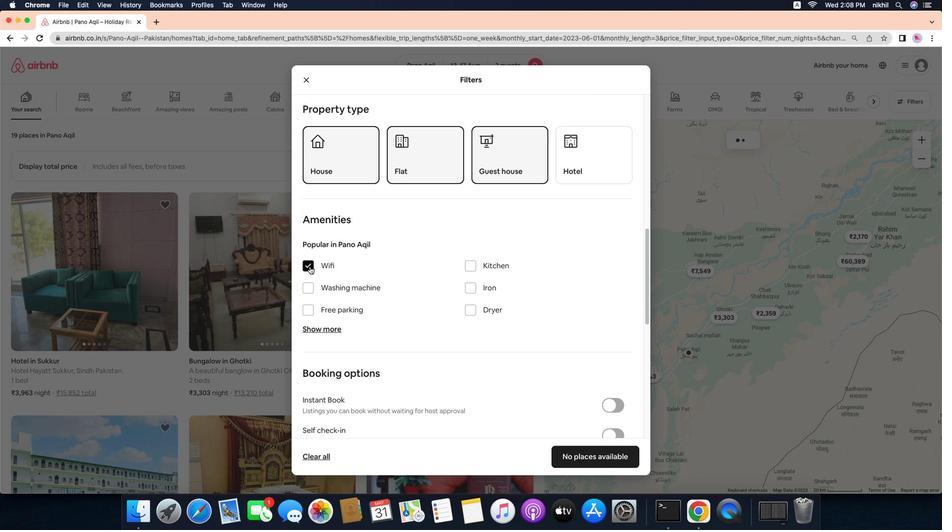 
Action: Mouse moved to (466, 349)
Screenshot: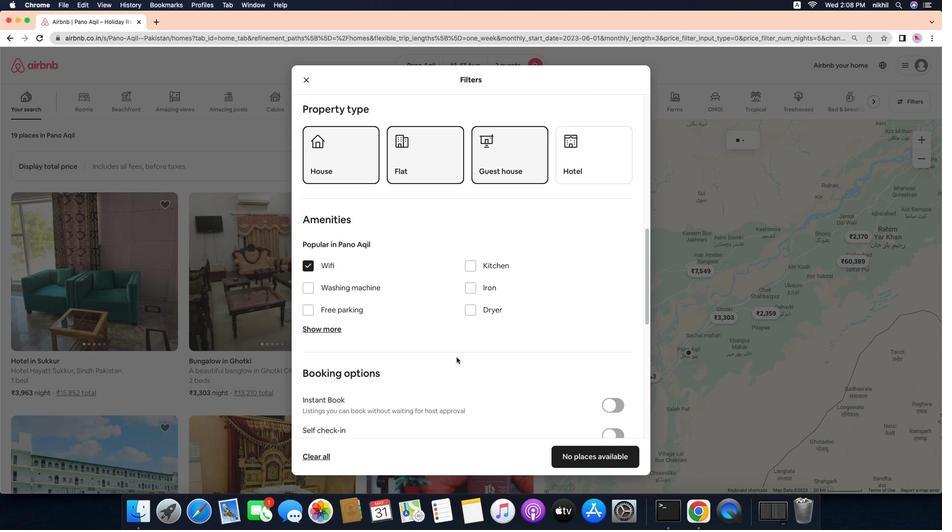 
Action: Mouse scrolled (466, 349) with delta (71, 15)
Screenshot: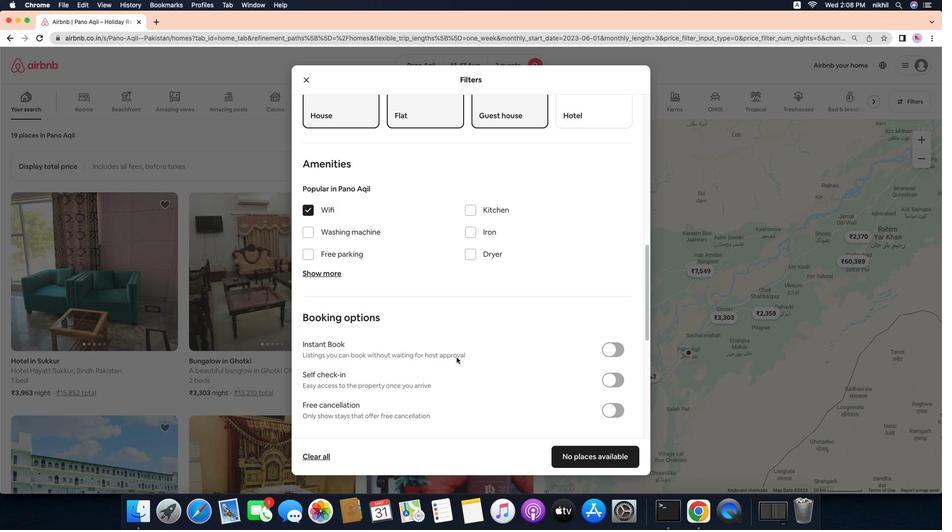 
Action: Mouse scrolled (466, 349) with delta (71, 15)
Screenshot: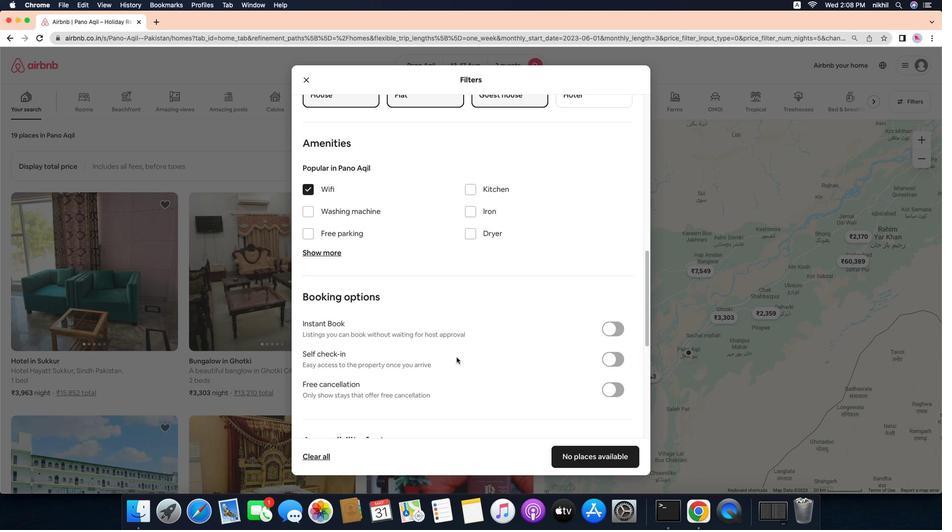 
Action: Mouse scrolled (466, 349) with delta (71, 14)
Screenshot: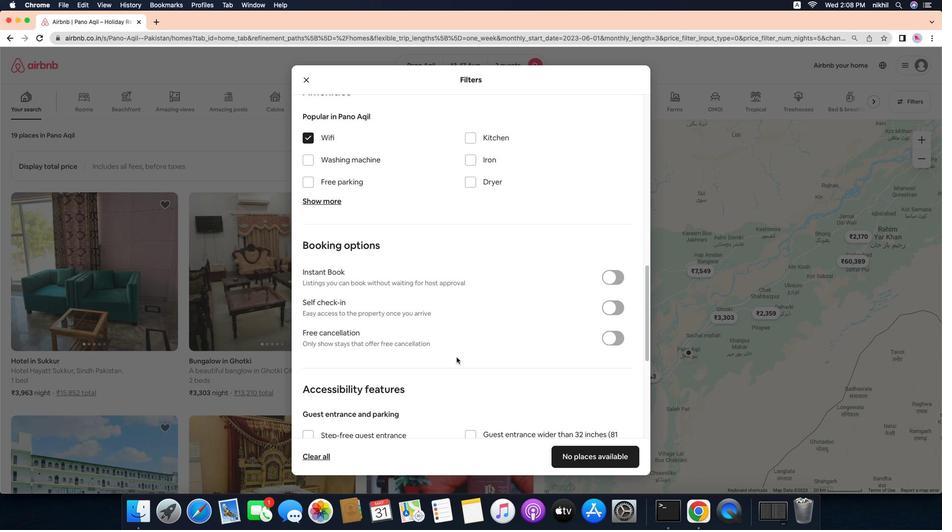 
Action: Mouse scrolled (466, 349) with delta (71, 14)
Screenshot: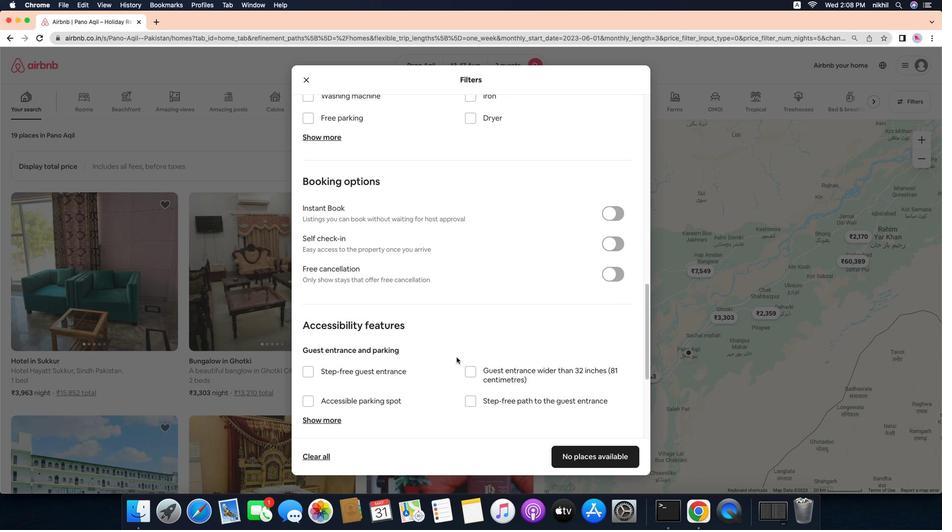 
Action: Mouse moved to (595, 241)
Screenshot: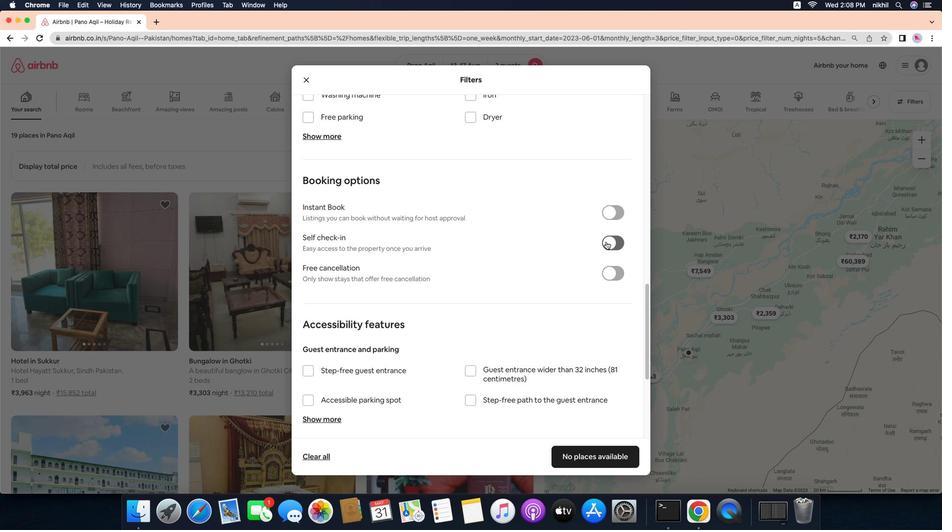 
Action: Mouse pressed left at (595, 241)
Screenshot: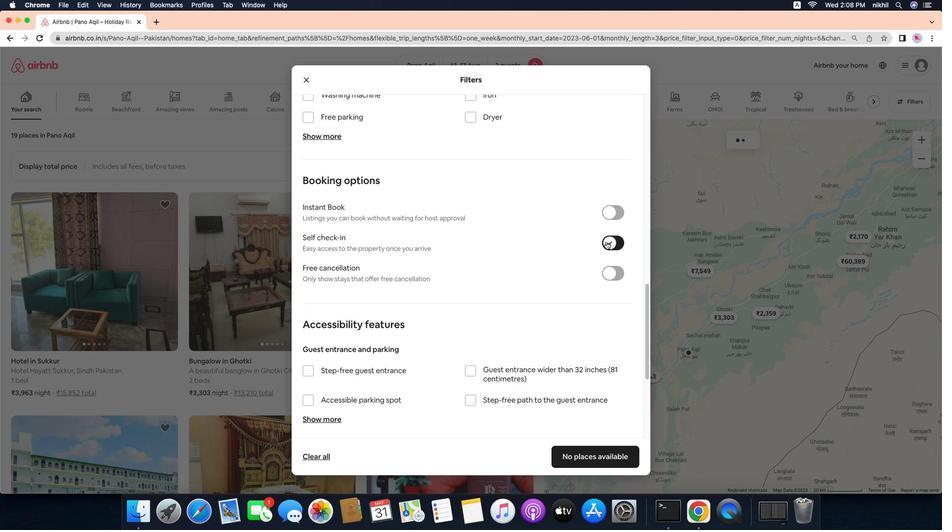 
Action: Mouse moved to (467, 355)
Screenshot: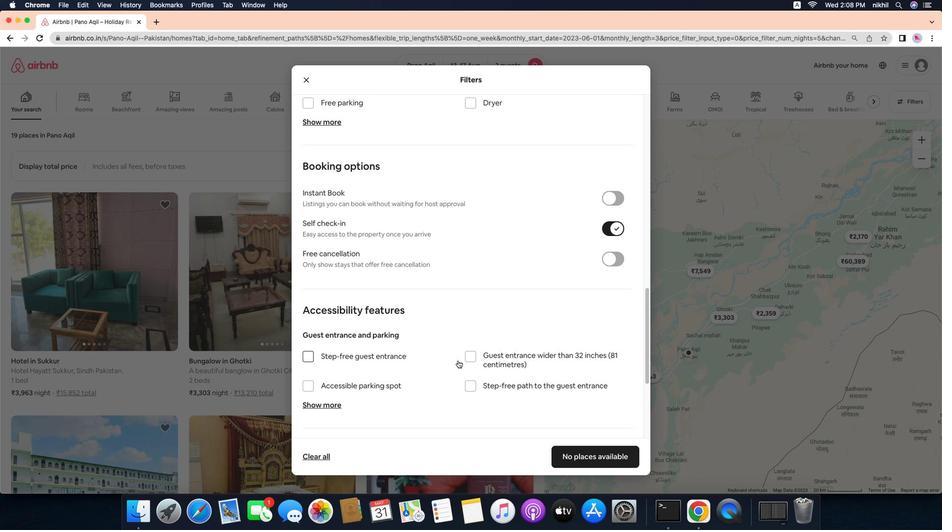 
Action: Mouse scrolled (467, 355) with delta (71, 15)
Screenshot: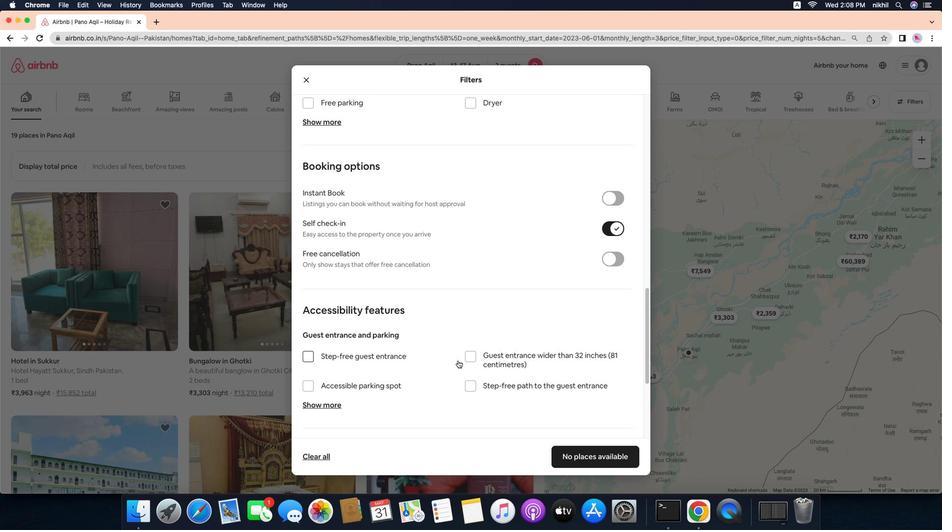 
Action: Mouse moved to (467, 354)
Screenshot: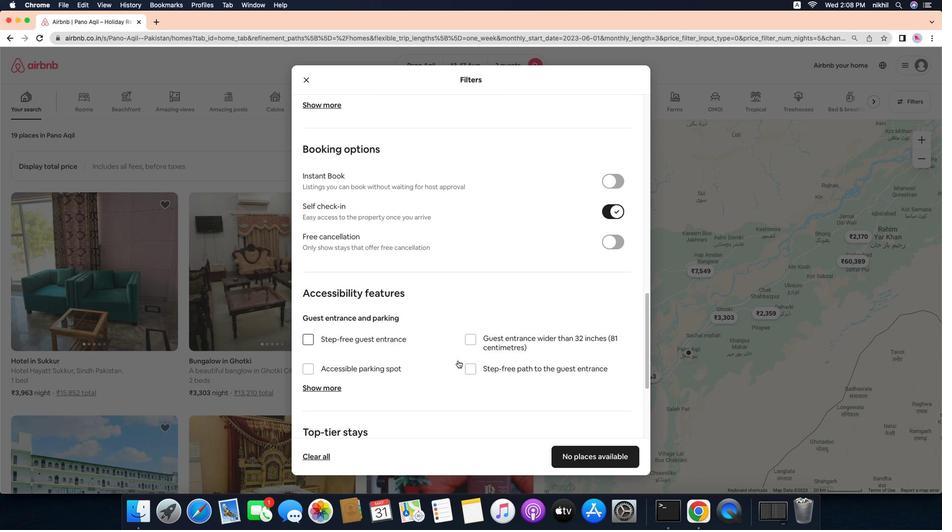 
Action: Mouse scrolled (467, 354) with delta (71, 15)
Screenshot: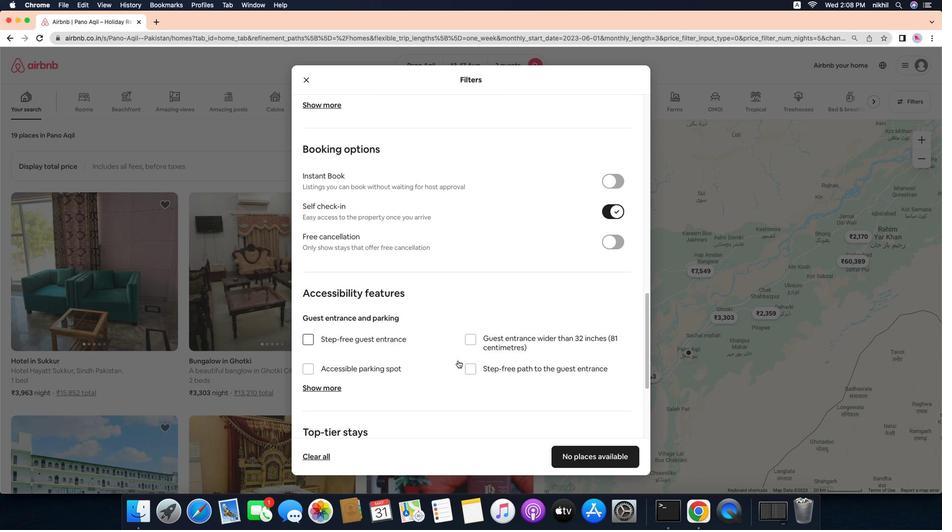 
Action: Mouse moved to (467, 352)
Screenshot: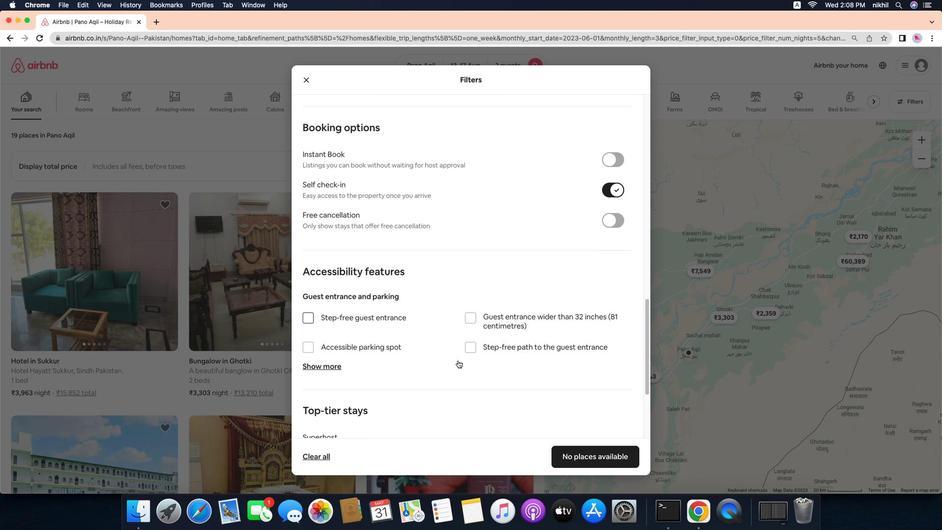 
Action: Mouse scrolled (467, 352) with delta (71, 15)
Screenshot: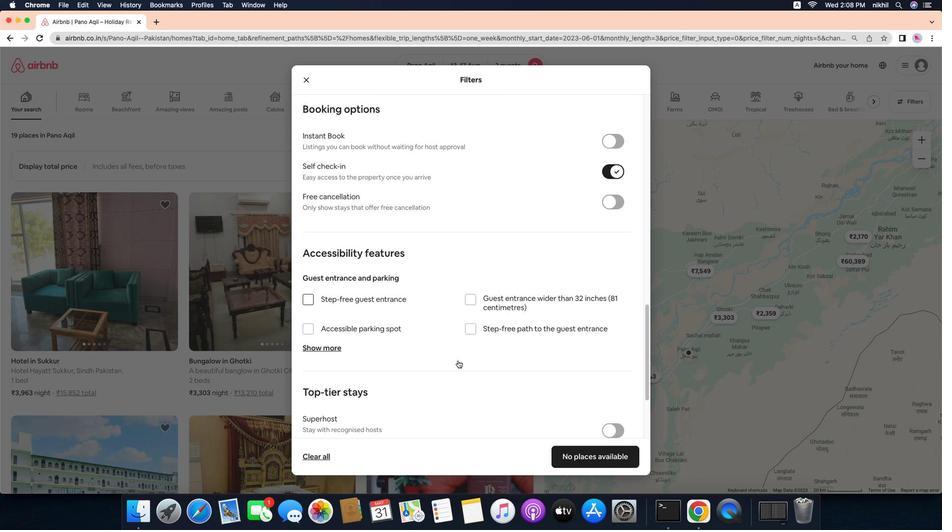 
Action: Mouse scrolled (467, 352) with delta (71, 15)
Screenshot: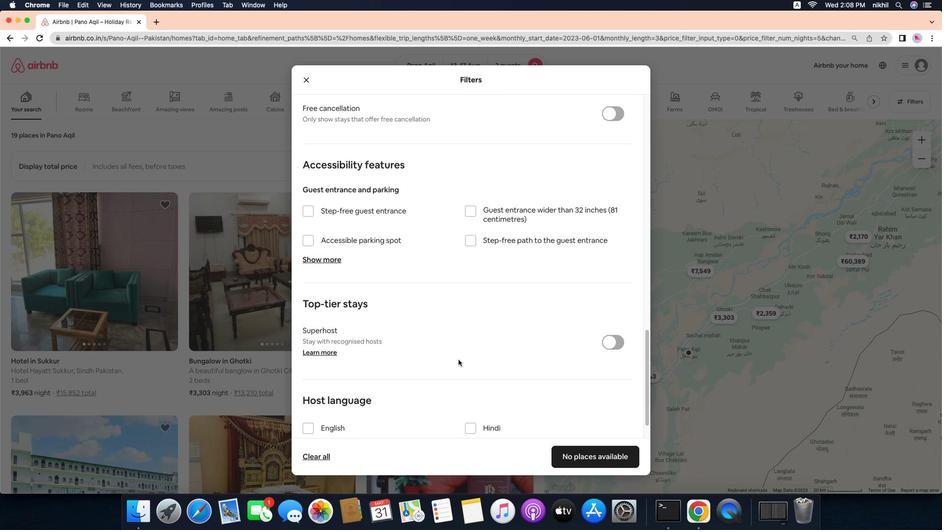 
Action: Mouse scrolled (467, 352) with delta (71, 15)
Screenshot: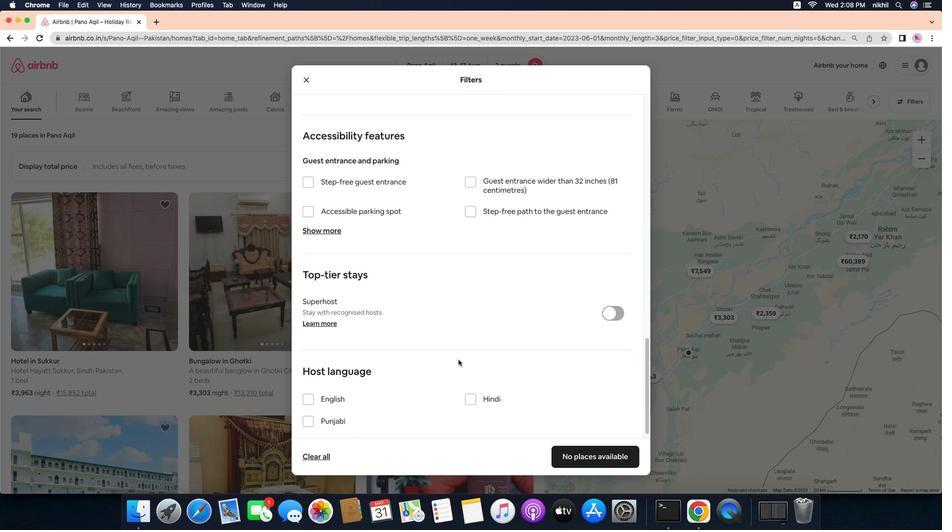 
Action: Mouse moved to (467, 352)
Screenshot: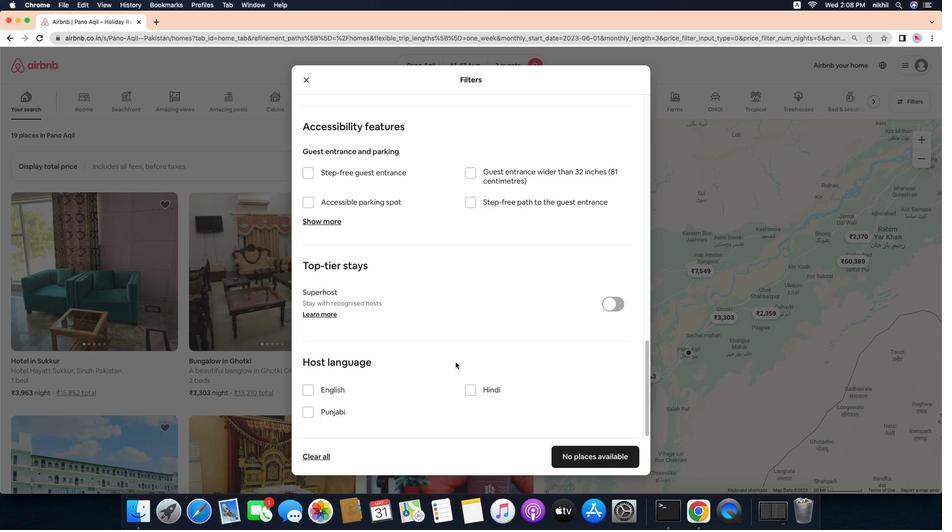 
Action: Mouse scrolled (467, 352) with delta (71, 14)
Screenshot: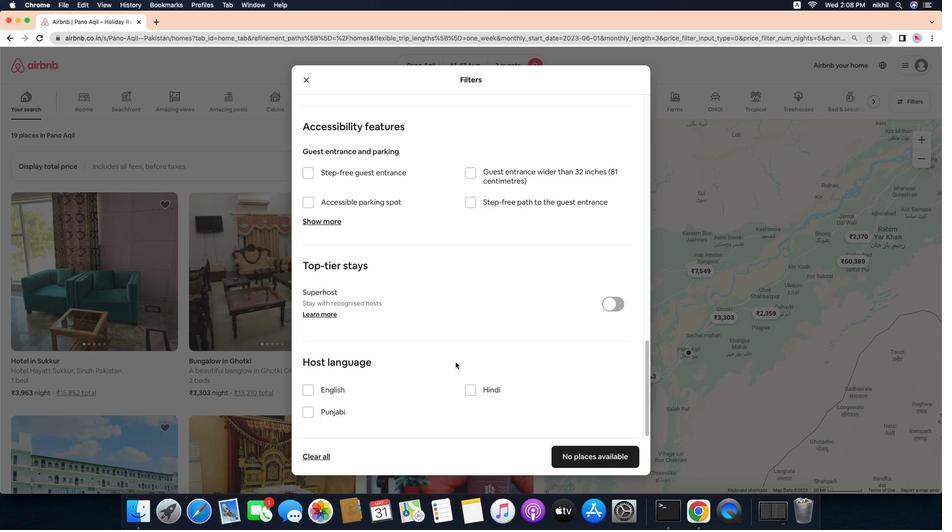 
Action: Mouse moved to (333, 383)
Screenshot: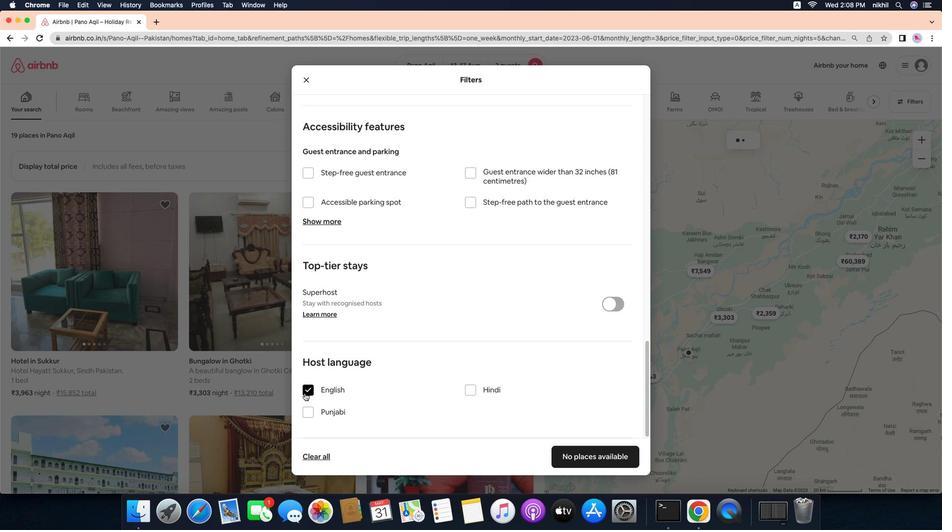 
Action: Mouse pressed left at (333, 383)
Screenshot: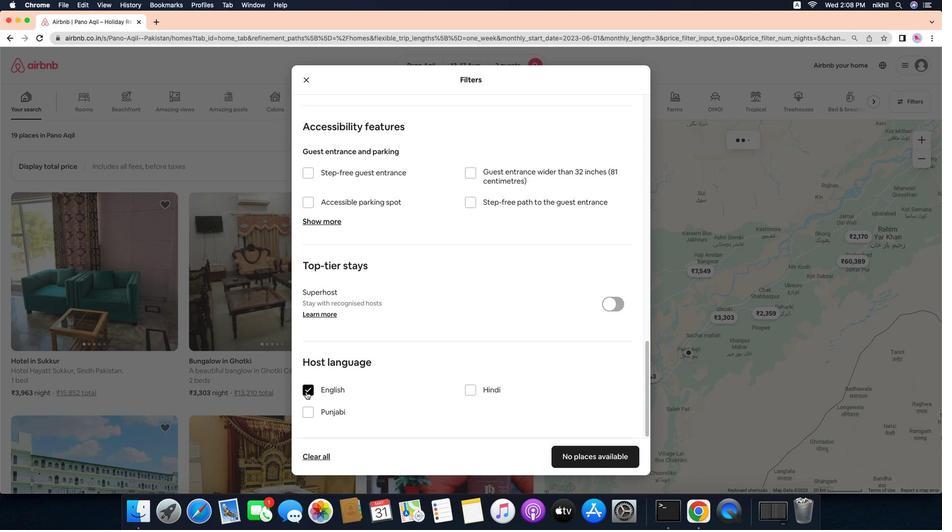 
Action: Mouse moved to (591, 446)
Screenshot: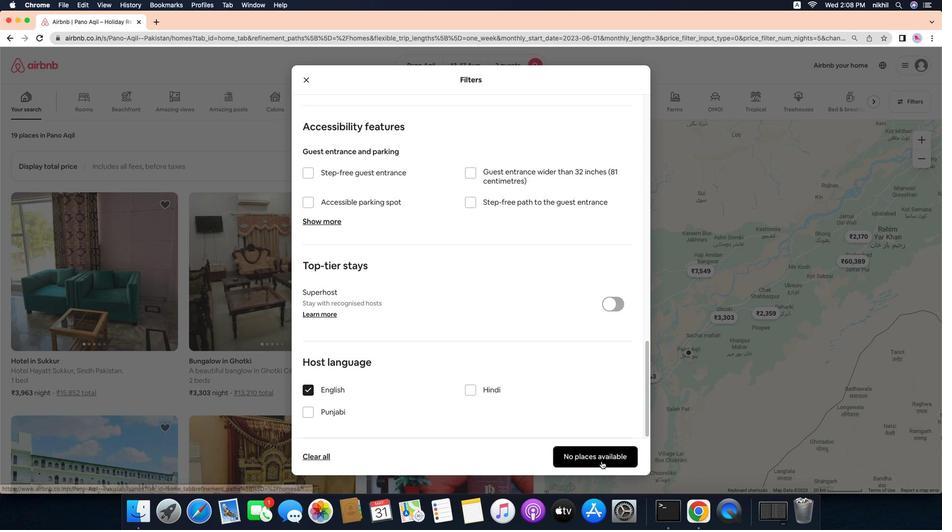 
Action: Mouse pressed left at (591, 446)
Screenshot: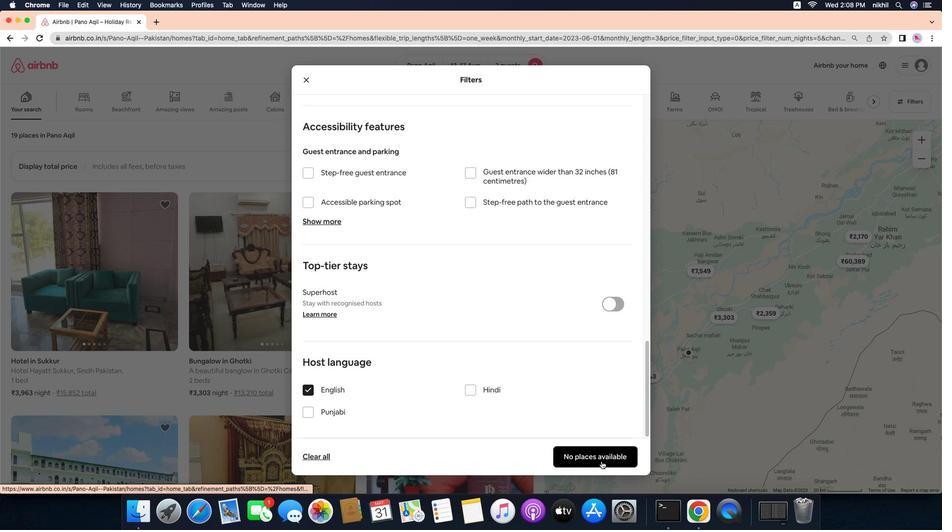 
Action: Mouse moved to (488, 193)
Screenshot: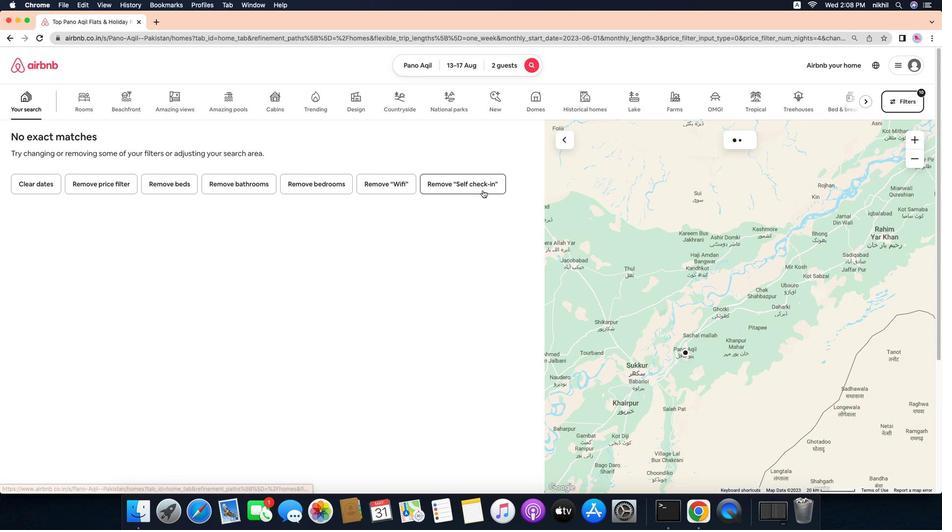 
